Task: Look for space in San Jose del Monte, Philippines from 6th September, 2023 to 10th September, 2023 for 1 adult in price range Rs.10000 to Rs.15000. Place can be private room with 1 bedroom having 1 bed and 1 bathroom. Property type can be house, flat, guest house, hotel. Booking option can be shelf check-in. Required host language is English.
Action: Mouse moved to (449, 93)
Screenshot: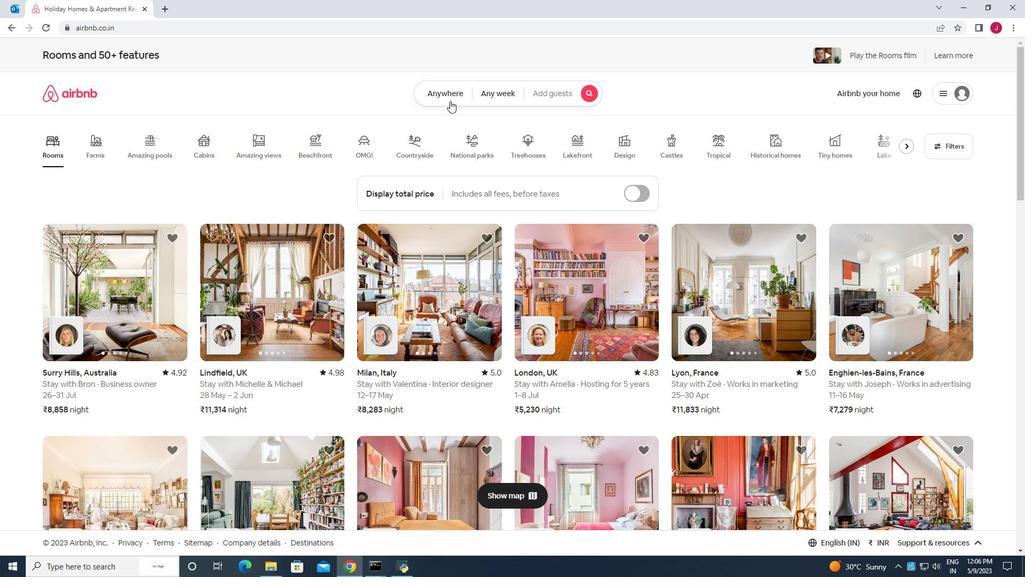 
Action: Mouse pressed left at (449, 93)
Screenshot: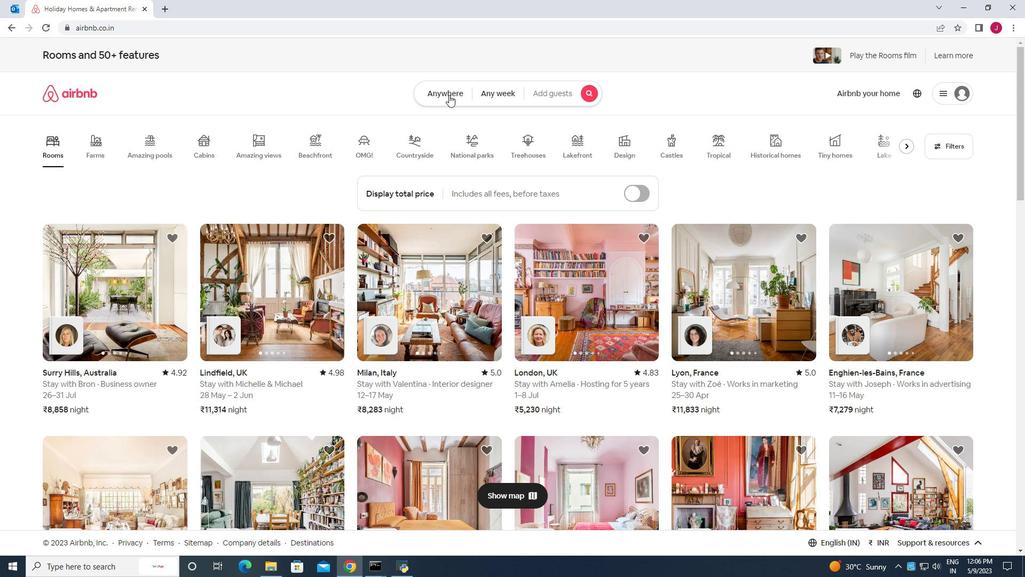 
Action: Mouse moved to (347, 139)
Screenshot: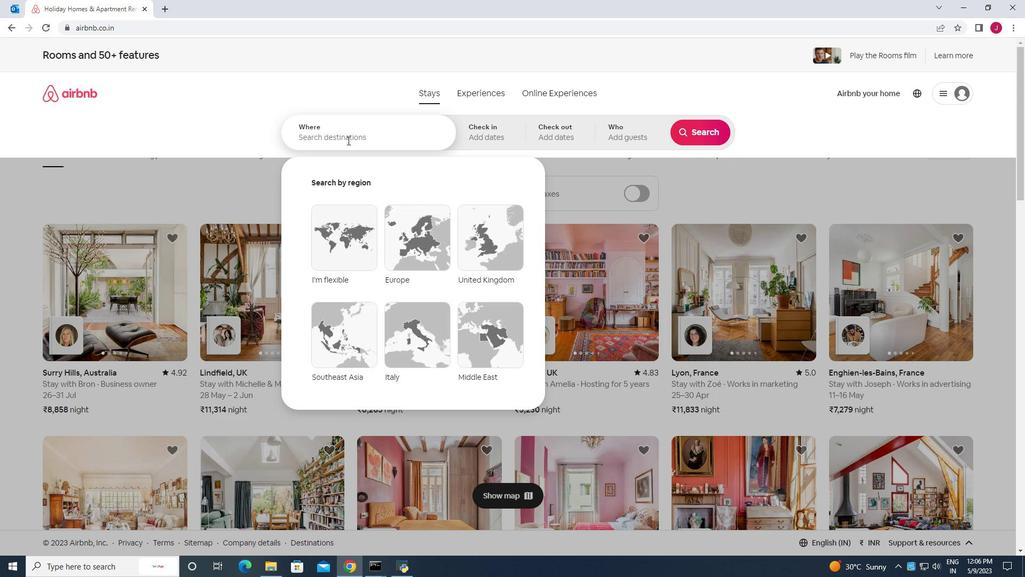 
Action: Mouse pressed left at (347, 139)
Screenshot: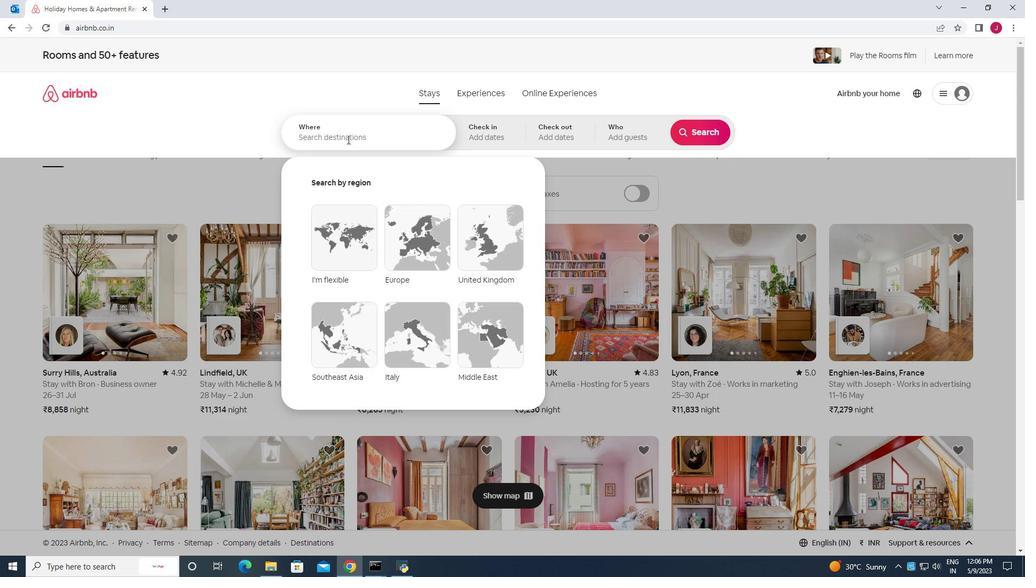 
Action: Key pressed <Key.caps_lock>S<Key.caps_lock>an<Key.space>jose<Key.space>del<Key.space>monte<Key.space>philippines<Key.enter>
Screenshot: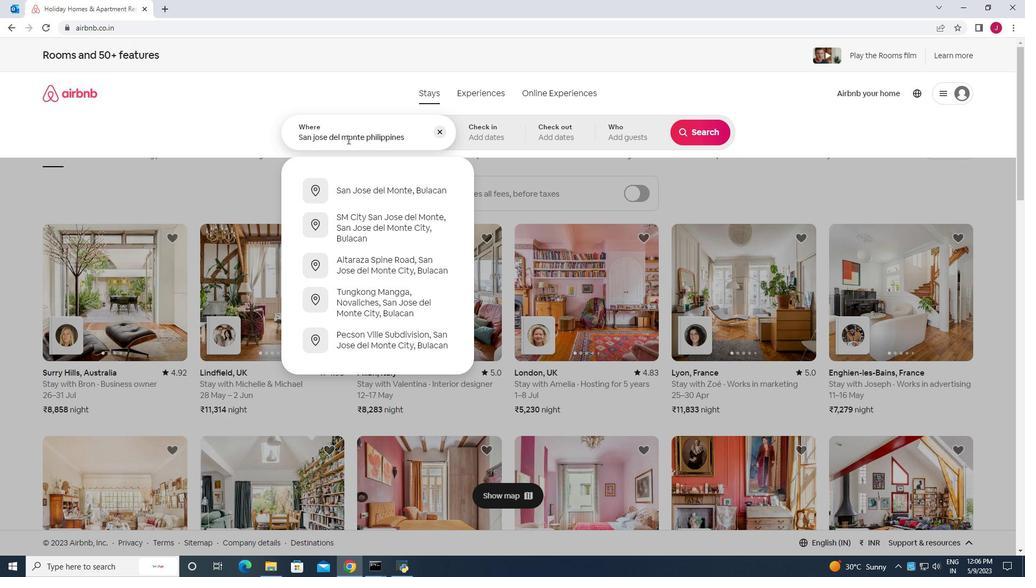 
Action: Mouse moved to (697, 216)
Screenshot: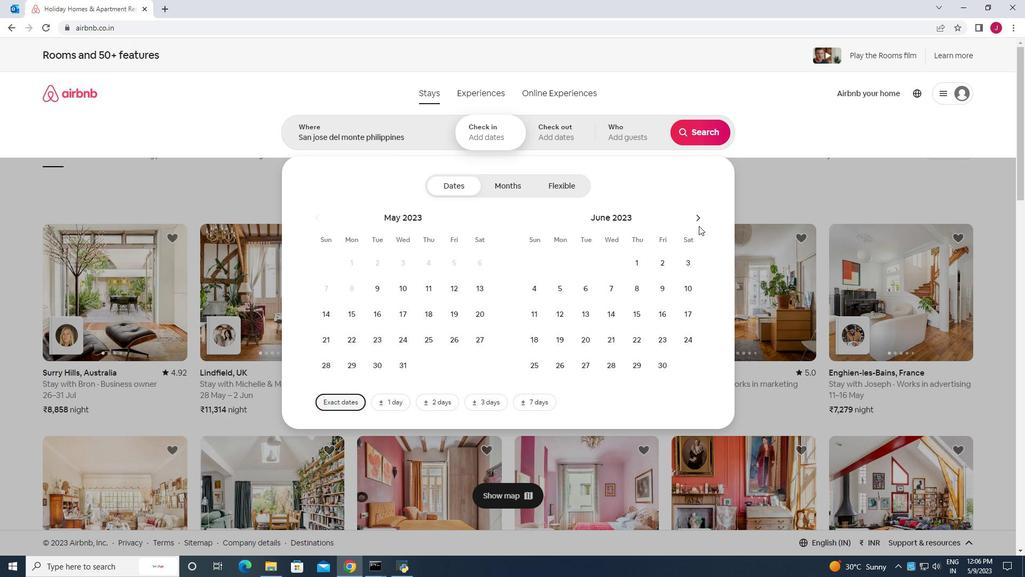 
Action: Mouse pressed left at (697, 216)
Screenshot: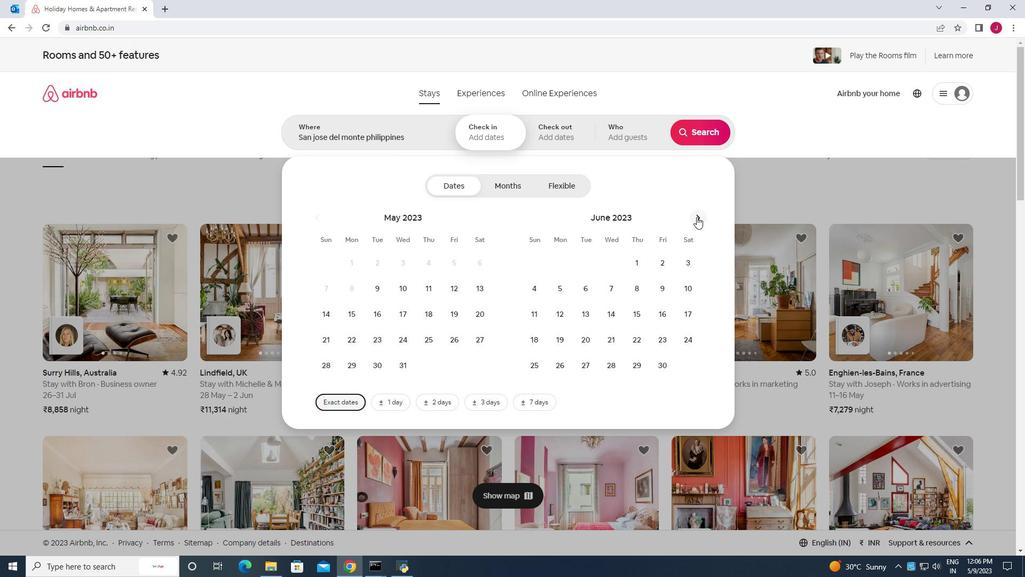 
Action: Mouse pressed left at (697, 216)
Screenshot: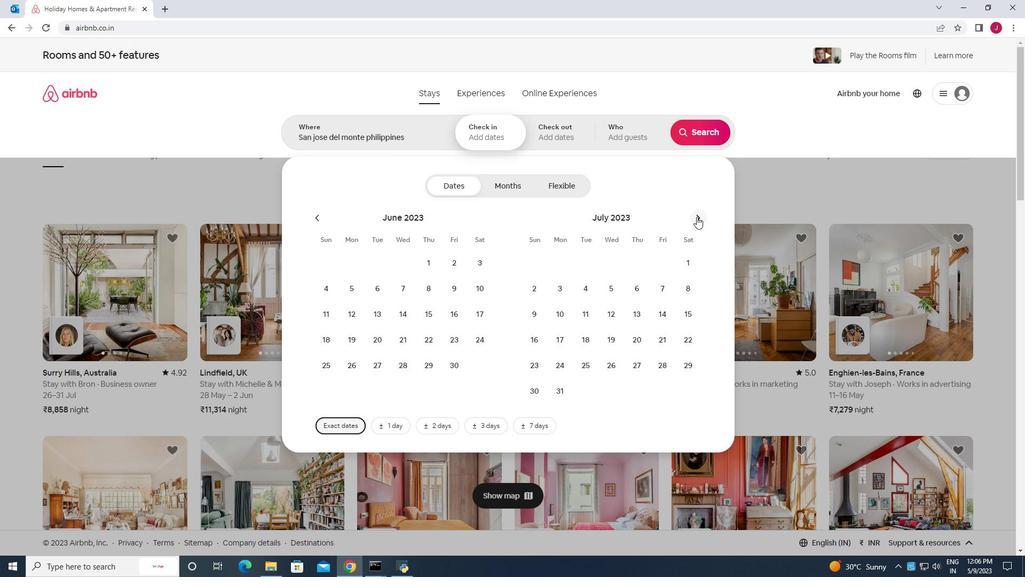 
Action: Mouse pressed left at (697, 216)
Screenshot: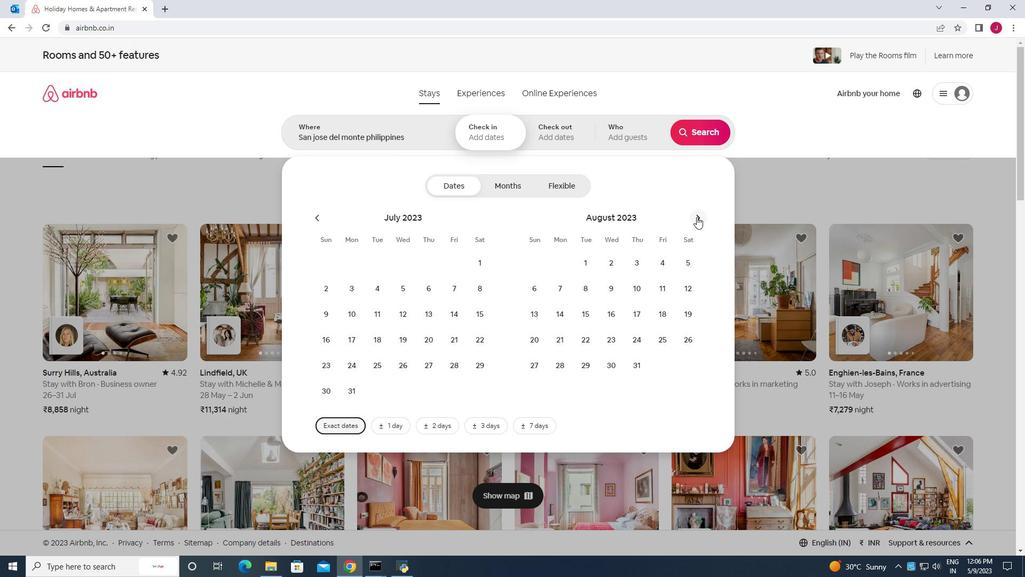 
Action: Mouse moved to (613, 292)
Screenshot: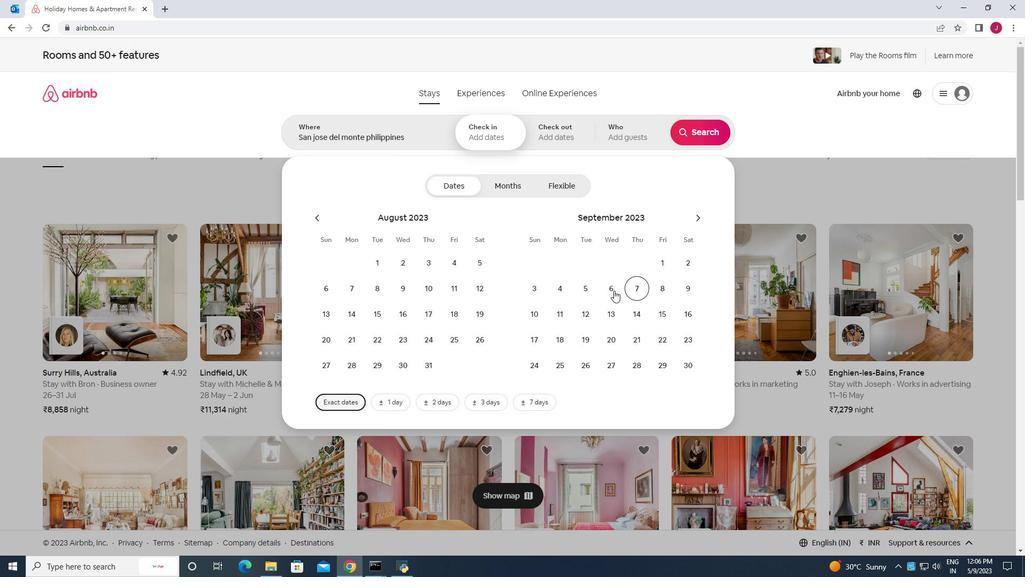 
Action: Mouse pressed left at (613, 292)
Screenshot: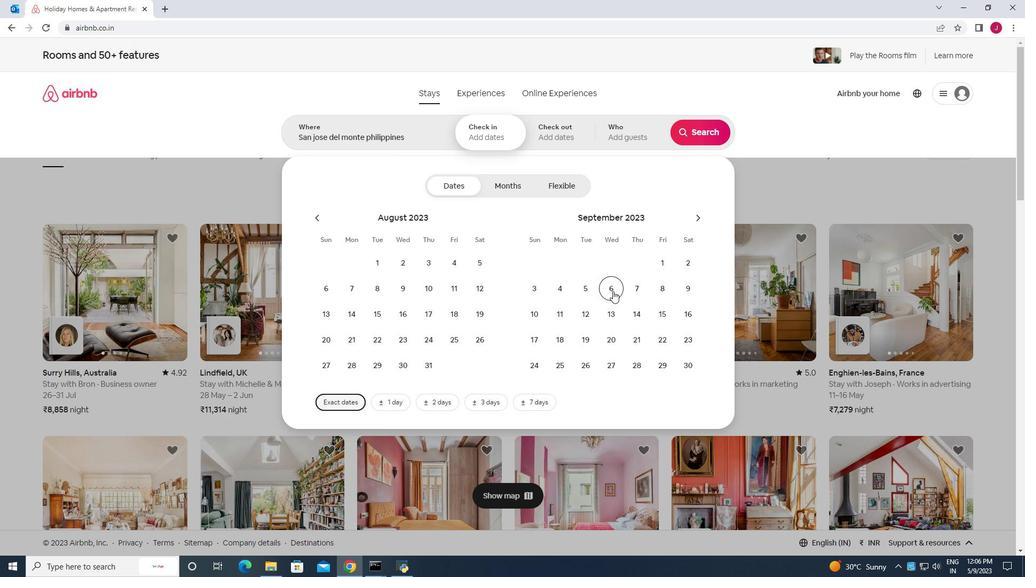 
Action: Mouse moved to (536, 319)
Screenshot: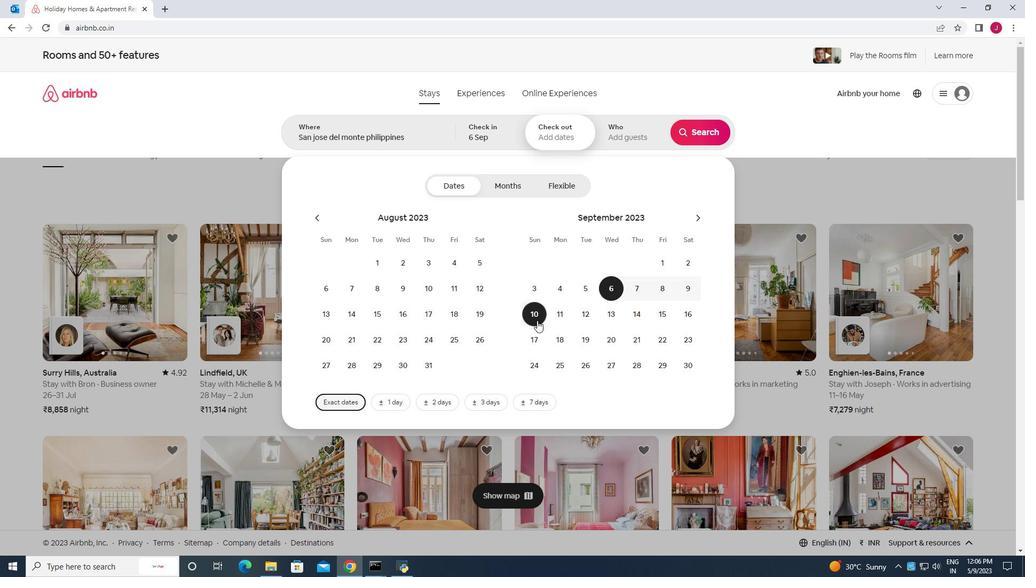 
Action: Mouse pressed left at (536, 319)
Screenshot: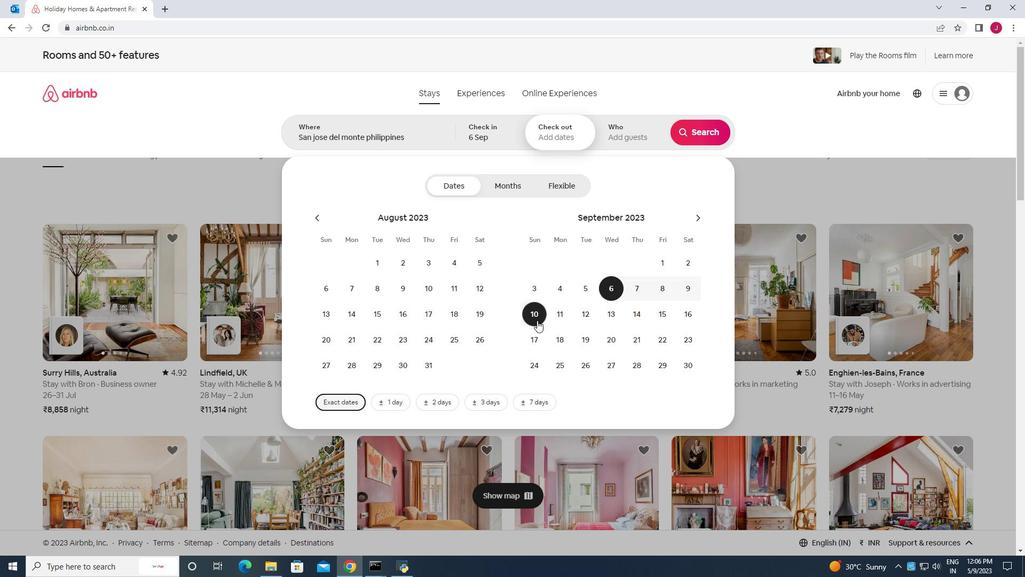 
Action: Mouse moved to (627, 136)
Screenshot: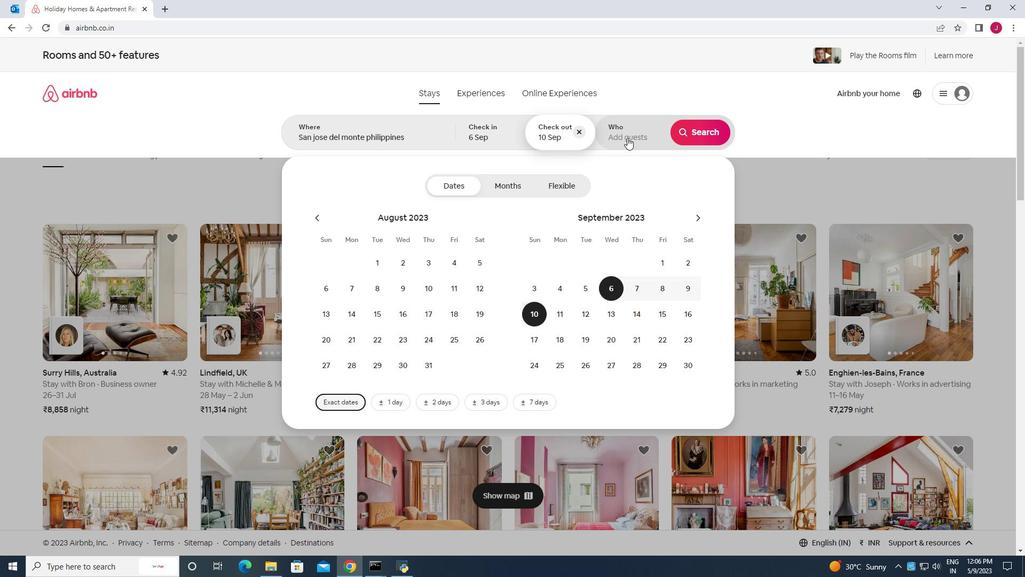 
Action: Mouse pressed left at (627, 136)
Screenshot: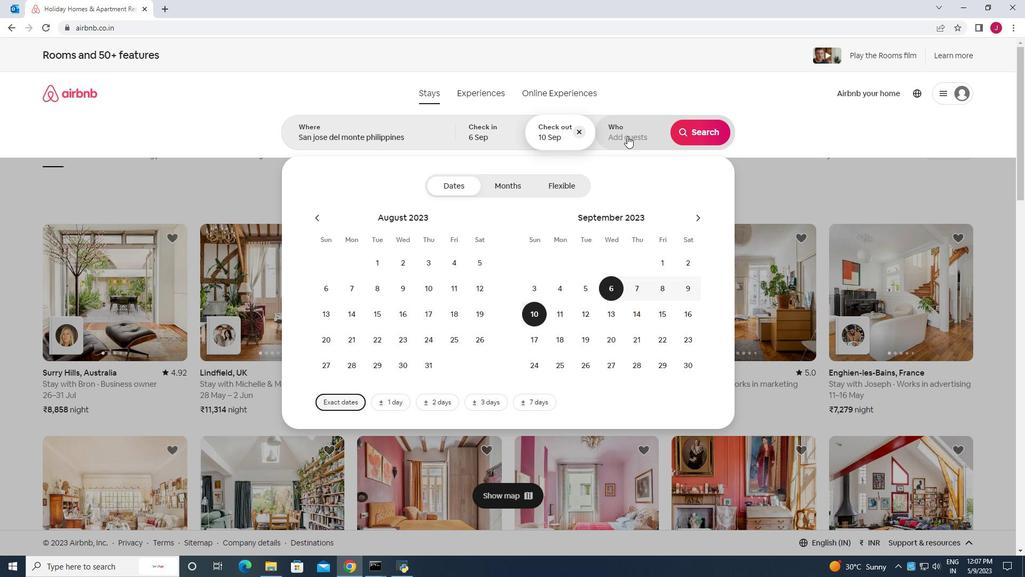 
Action: Mouse moved to (701, 188)
Screenshot: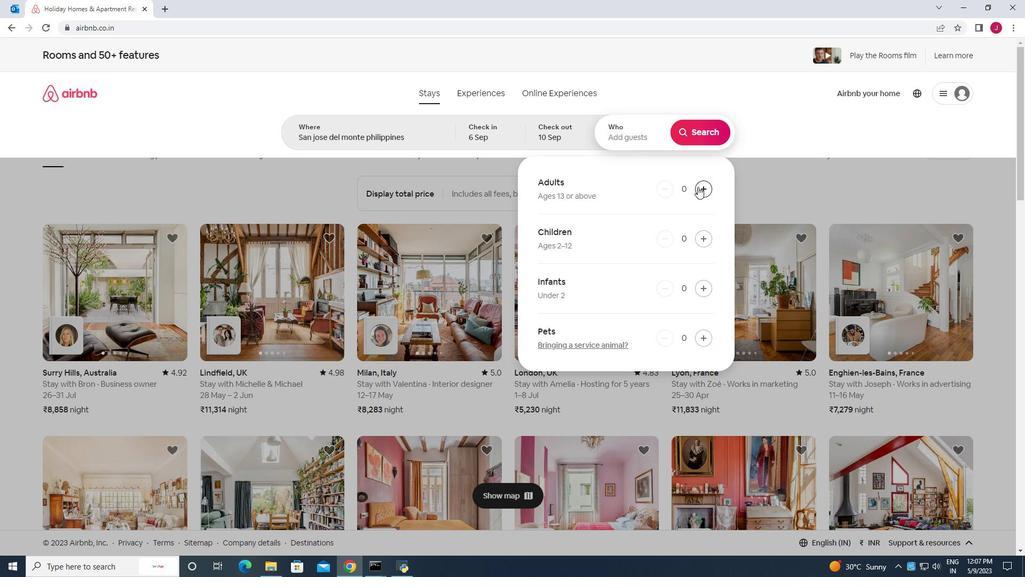 
Action: Mouse pressed left at (701, 188)
Screenshot: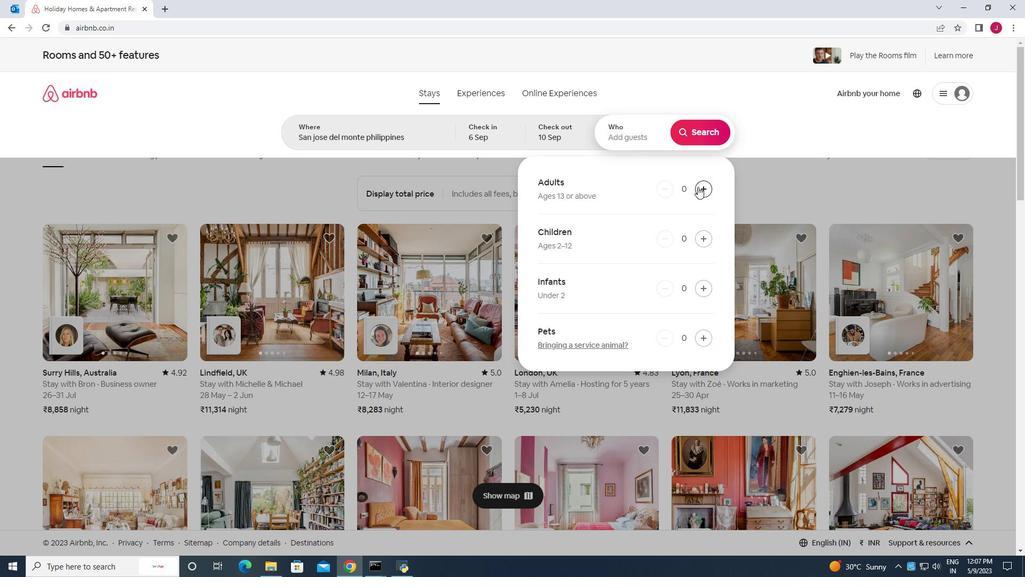 
Action: Mouse moved to (699, 134)
Screenshot: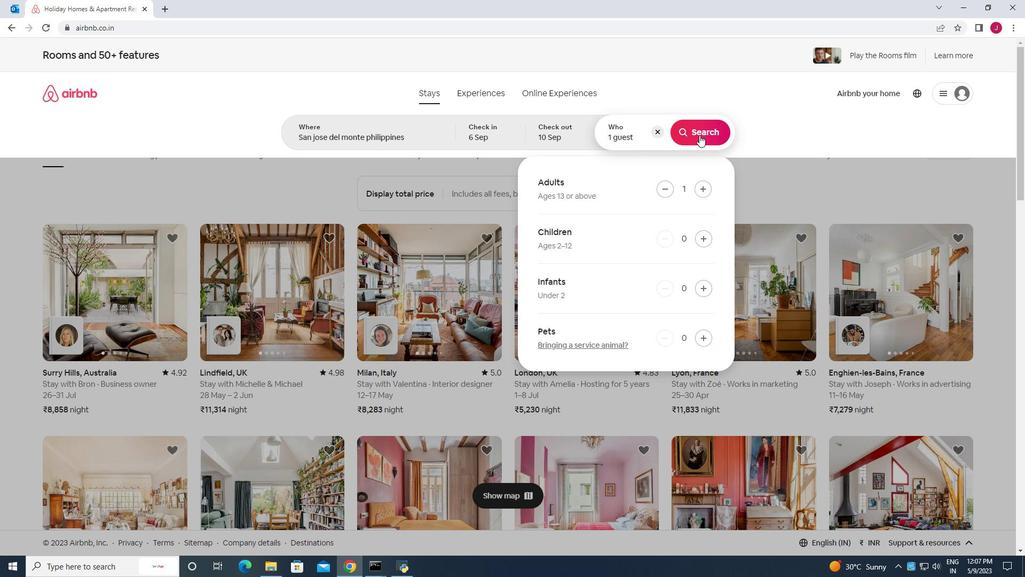 
Action: Mouse pressed left at (699, 134)
Screenshot: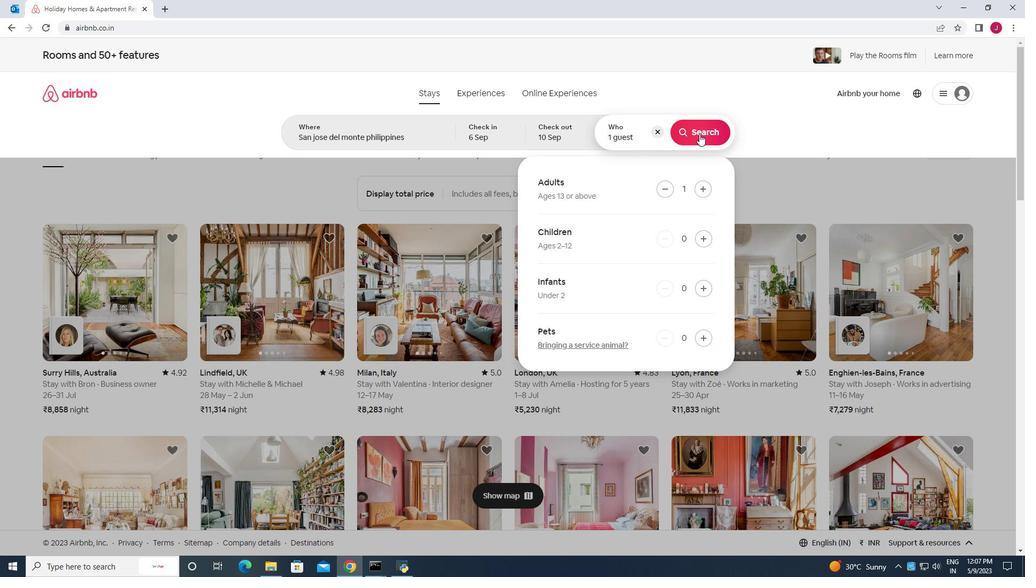 
Action: Mouse moved to (985, 101)
Screenshot: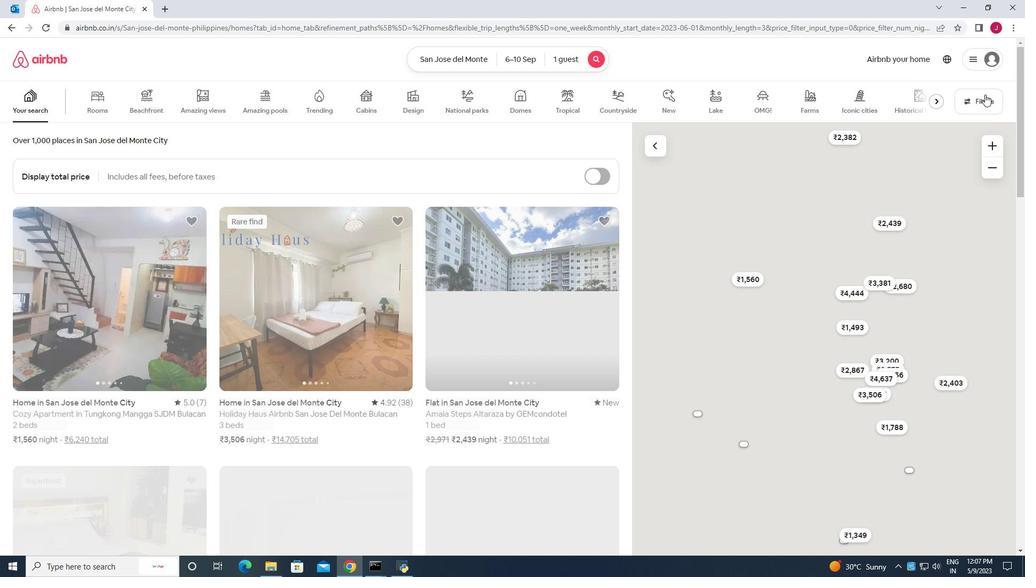 
Action: Mouse pressed left at (985, 101)
Screenshot: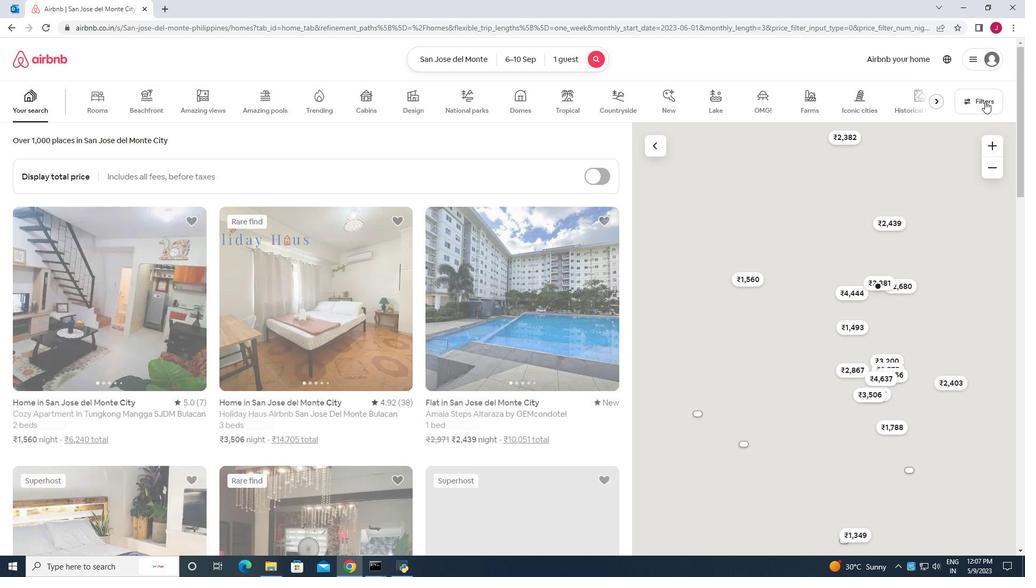 
Action: Mouse moved to (398, 362)
Screenshot: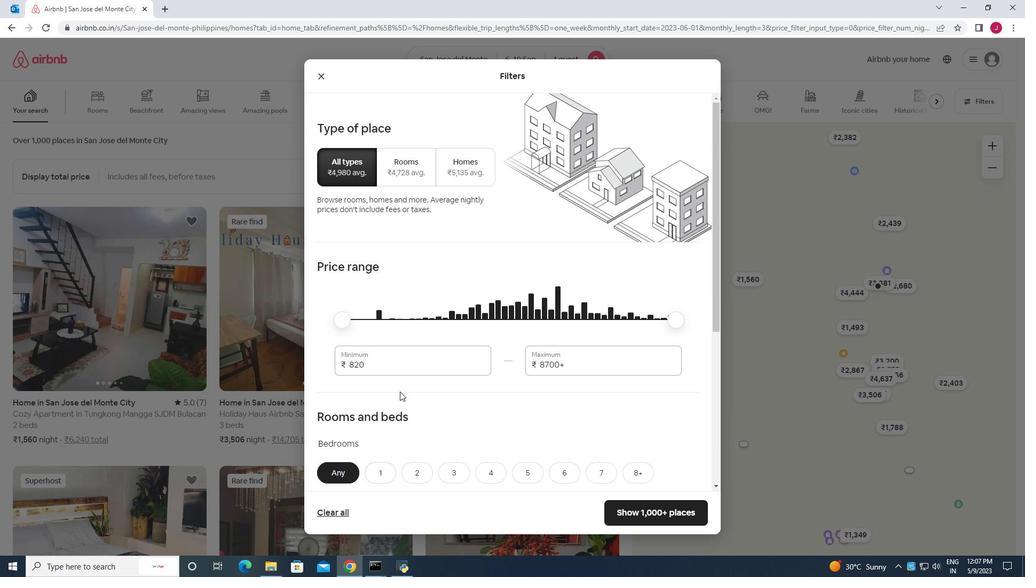 
Action: Mouse pressed left at (398, 362)
Screenshot: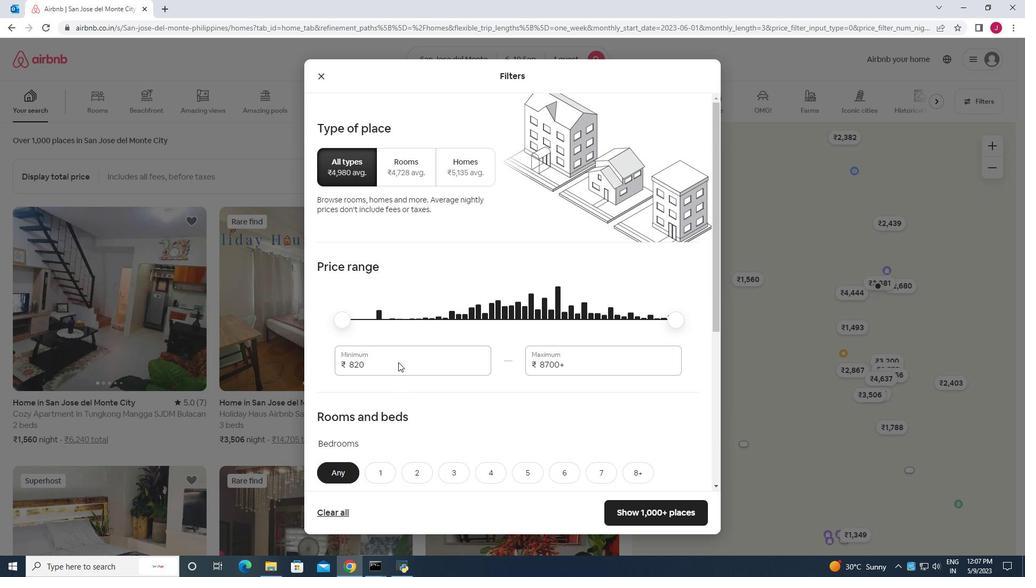 
Action: Key pressed <Key.backspace><Key.backspace><Key.backspace><Key.backspace><Key.backspace><Key.backspace><Key.backspace><Key.backspace><Key.backspace><Key.backspace><Key.backspace><Key.backspace>10000
Screenshot: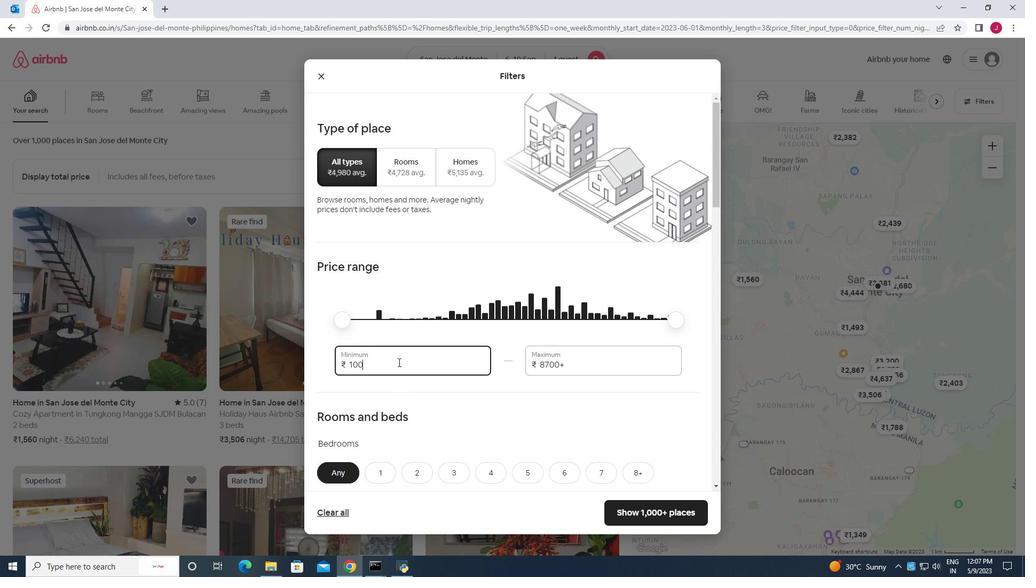 
Action: Mouse moved to (586, 363)
Screenshot: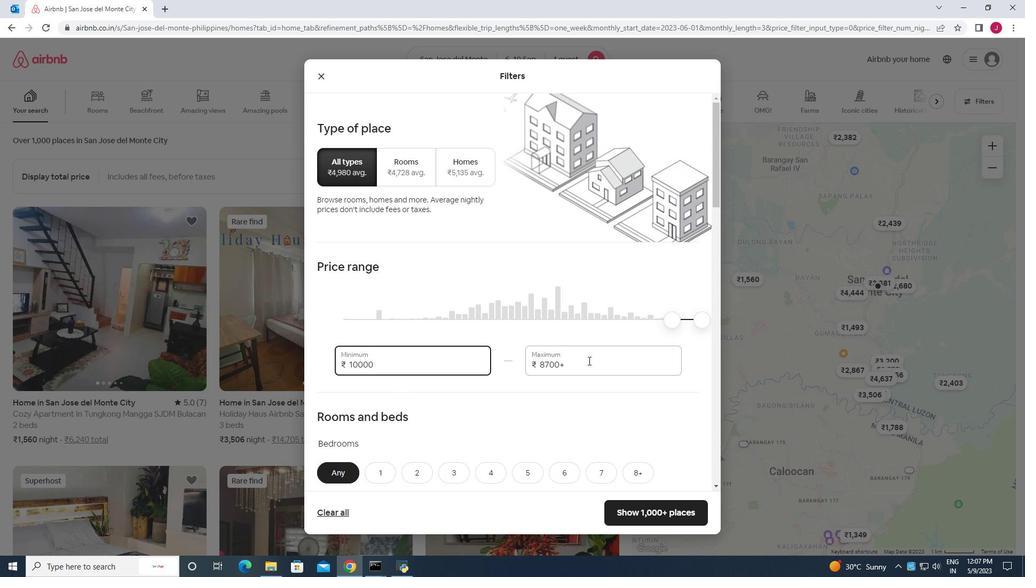 
Action: Mouse pressed left at (586, 363)
Screenshot: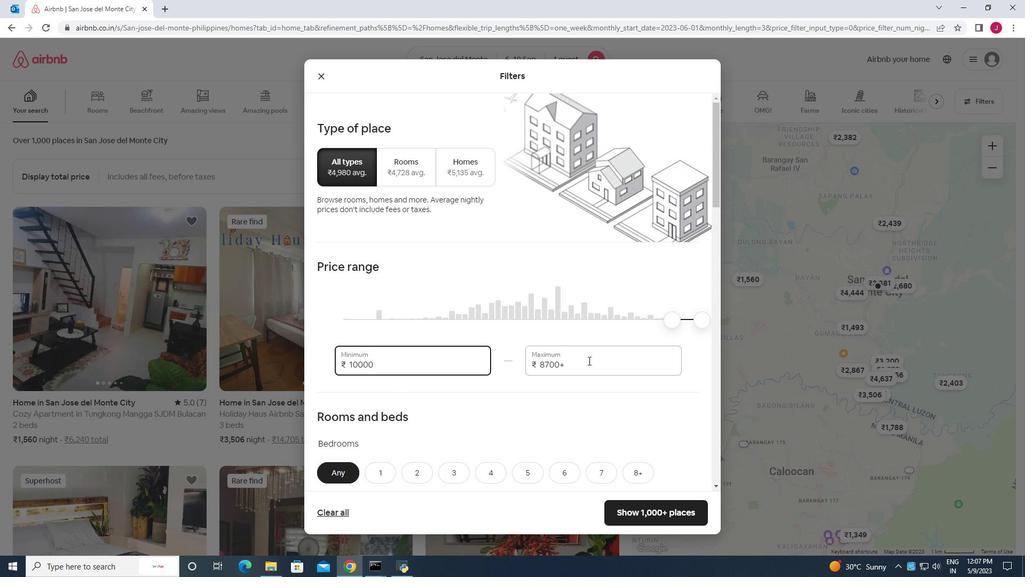 
Action: Mouse moved to (581, 363)
Screenshot: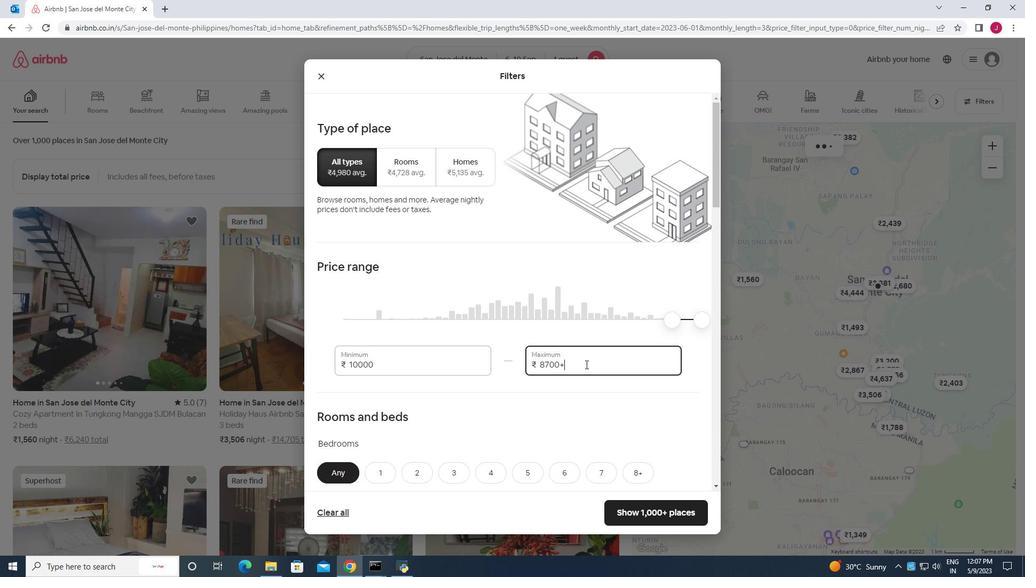 
Action: Key pressed <Key.backspace><Key.backspace><Key.backspace><Key.backspace><Key.backspace><Key.backspace><Key.backspace><Key.backspace><Key.backspace><Key.backspace><Key.backspace><Key.backspace><Key.backspace>15000
Screenshot: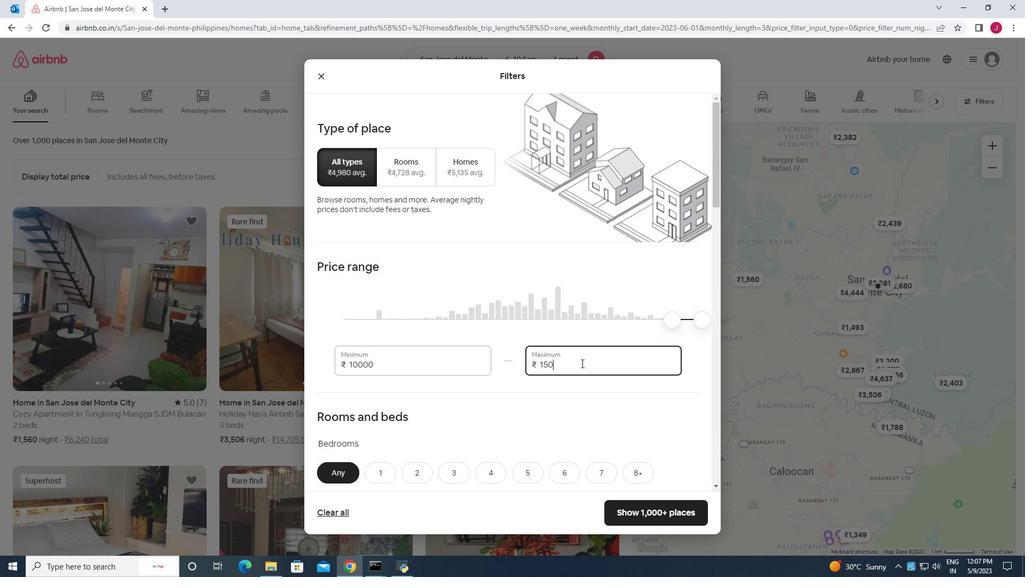 
Action: Mouse moved to (418, 406)
Screenshot: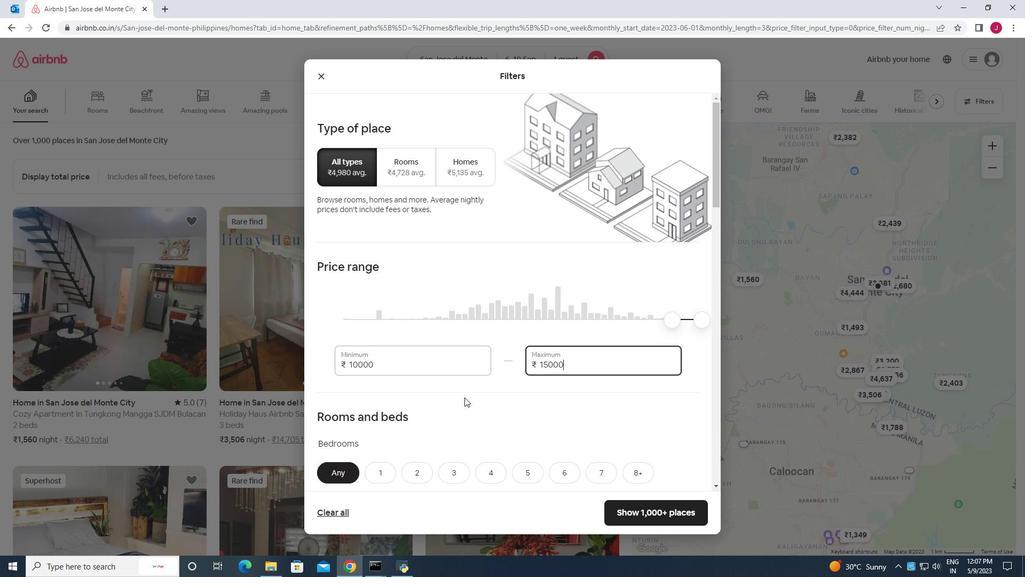 
Action: Mouse scrolled (418, 405) with delta (0, 0)
Screenshot: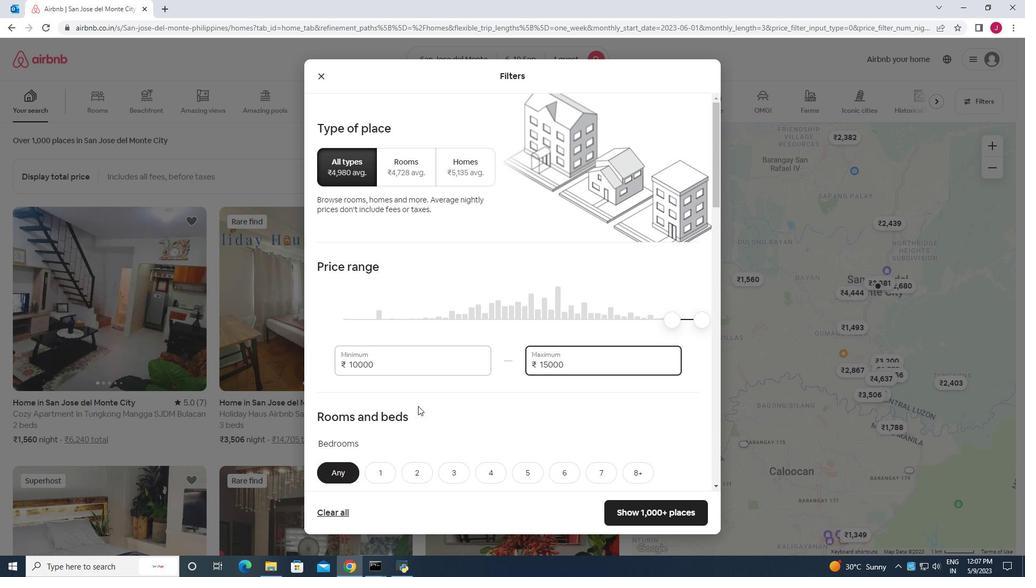 
Action: Mouse scrolled (418, 405) with delta (0, 0)
Screenshot: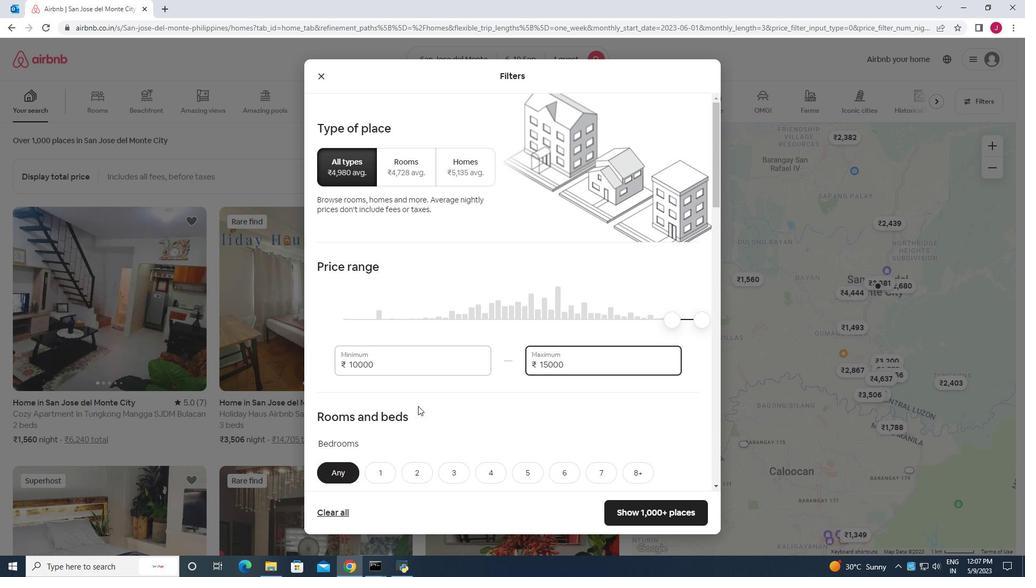 
Action: Mouse moved to (410, 407)
Screenshot: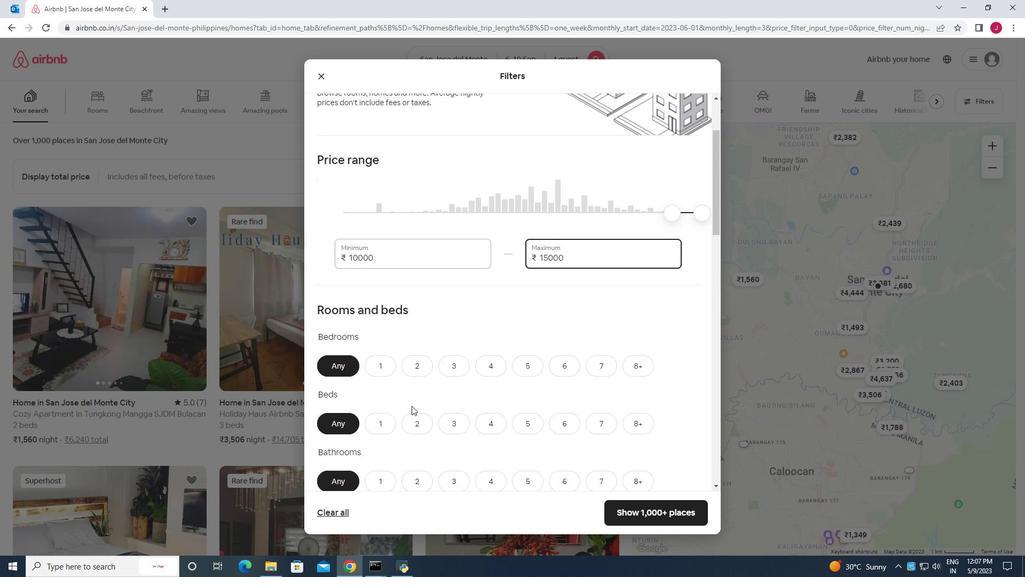 
Action: Mouse scrolled (410, 406) with delta (0, 0)
Screenshot: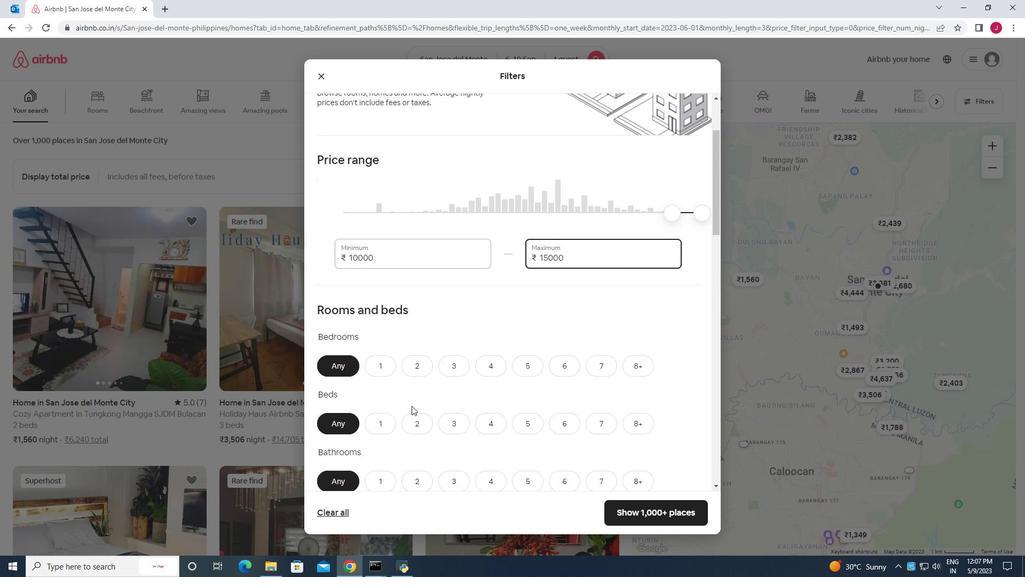 
Action: Mouse moved to (410, 407)
Screenshot: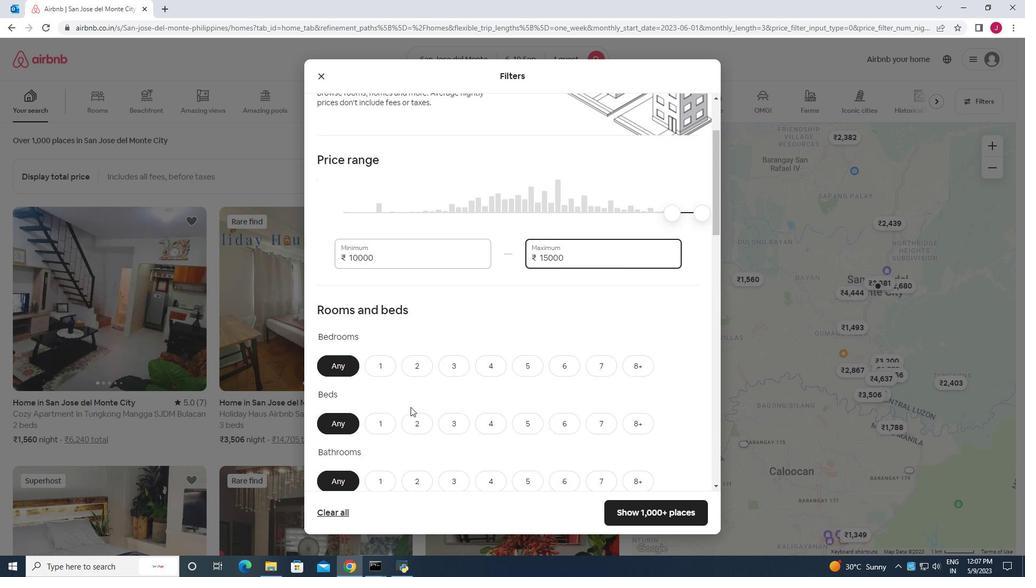 
Action: Mouse scrolled (410, 406) with delta (0, 0)
Screenshot: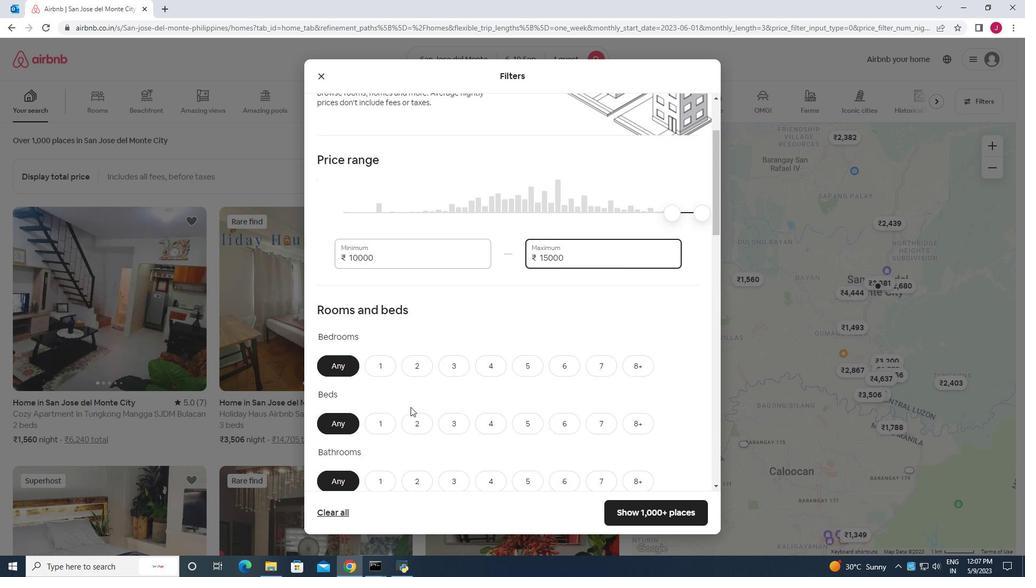 
Action: Mouse moved to (384, 255)
Screenshot: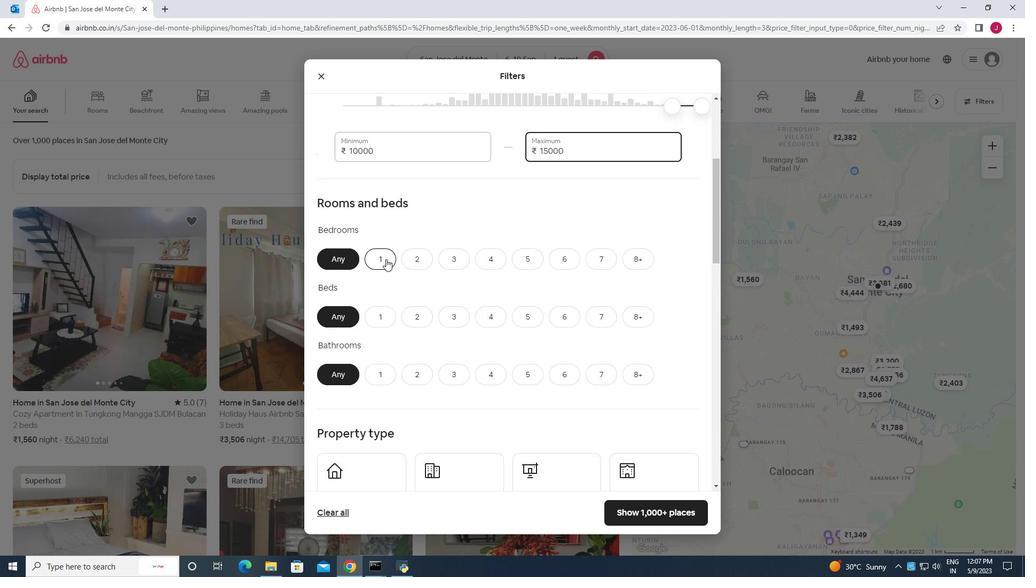 
Action: Mouse pressed left at (384, 255)
Screenshot: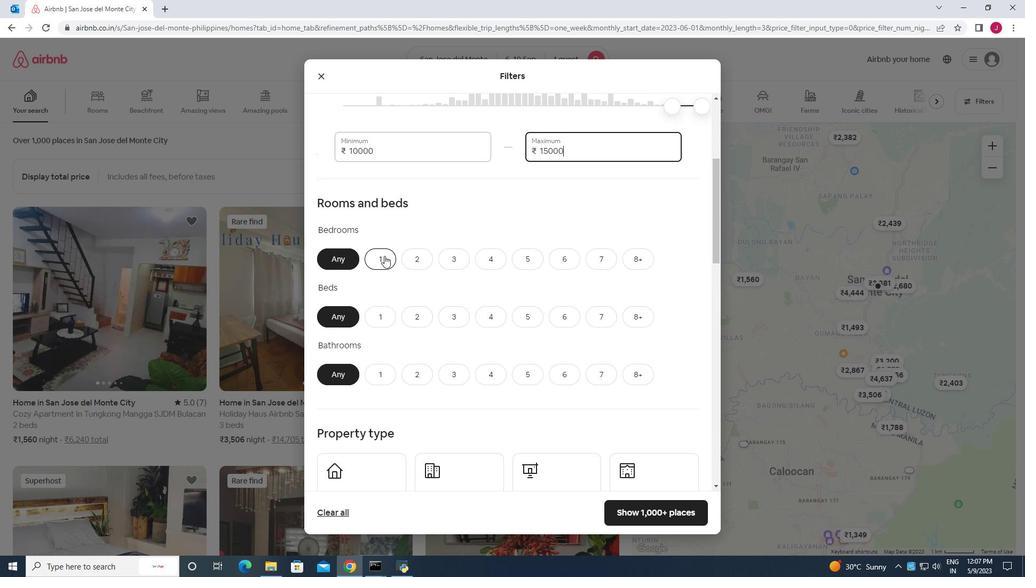 
Action: Mouse moved to (382, 319)
Screenshot: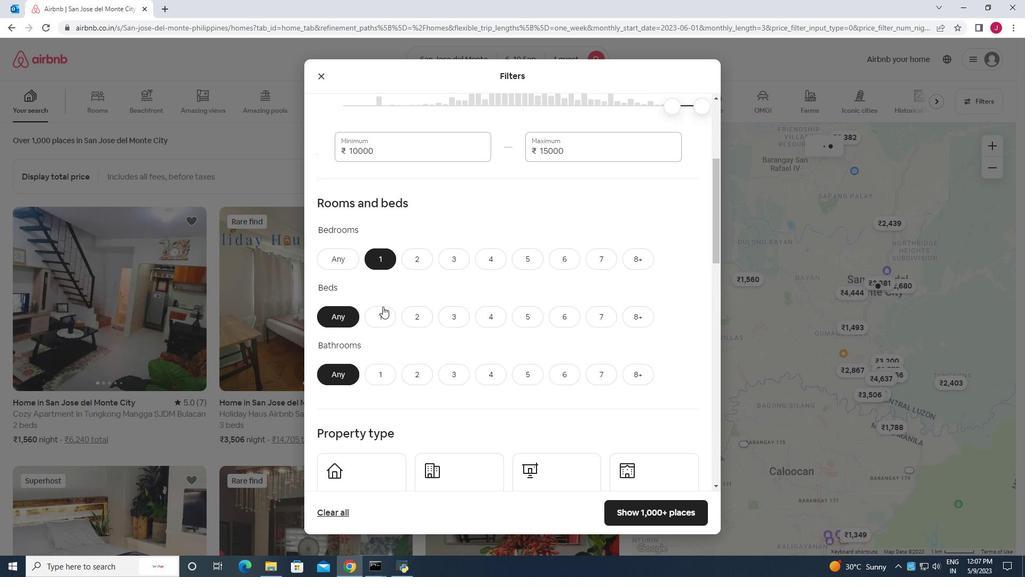 
Action: Mouse pressed left at (382, 319)
Screenshot: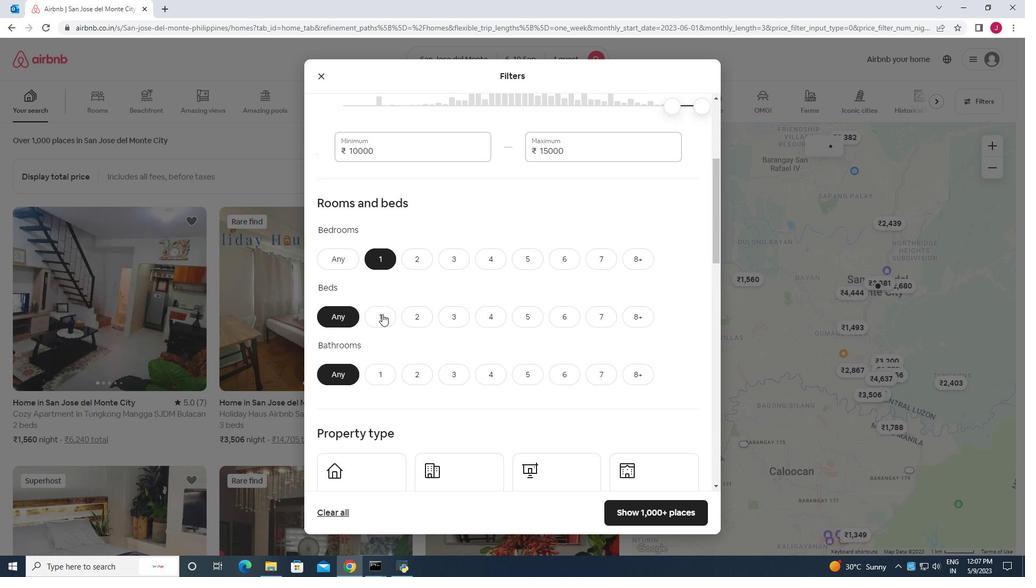 
Action: Mouse moved to (378, 373)
Screenshot: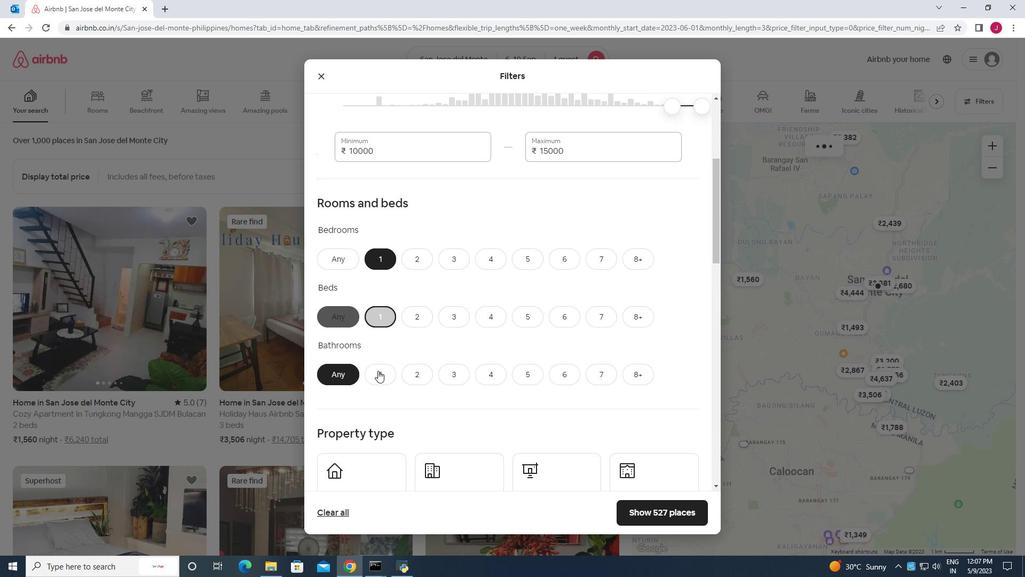 
Action: Mouse pressed left at (378, 373)
Screenshot: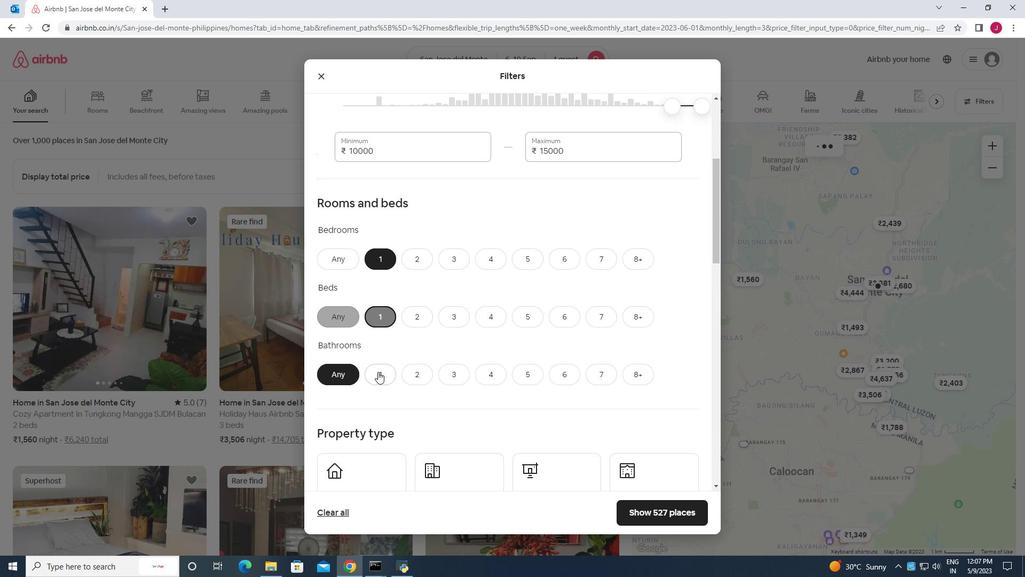 
Action: Mouse moved to (530, 342)
Screenshot: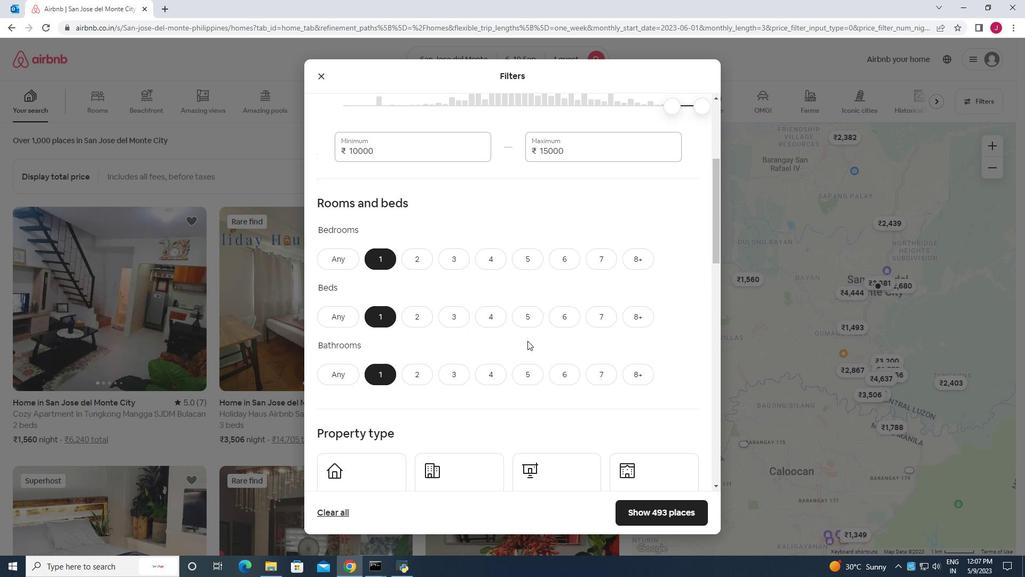 
Action: Mouse scrolled (530, 341) with delta (0, 0)
Screenshot: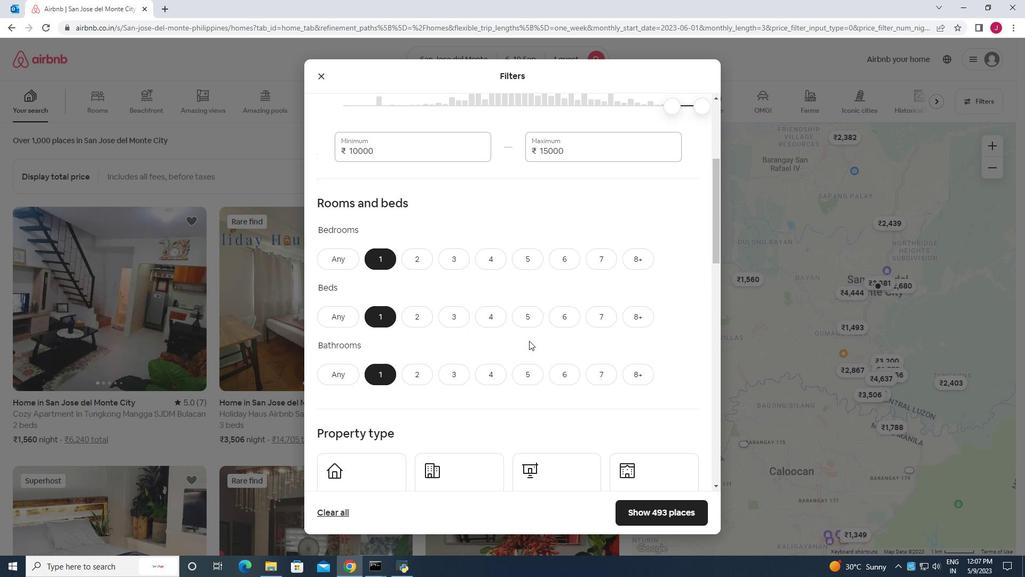 
Action: Mouse scrolled (530, 341) with delta (0, 0)
Screenshot: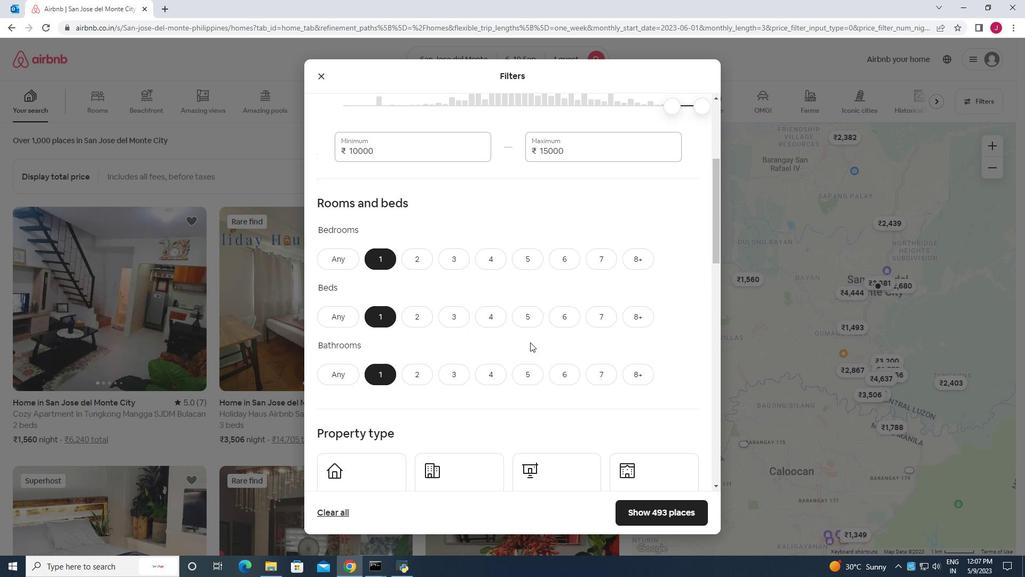 
Action: Mouse moved to (530, 342)
Screenshot: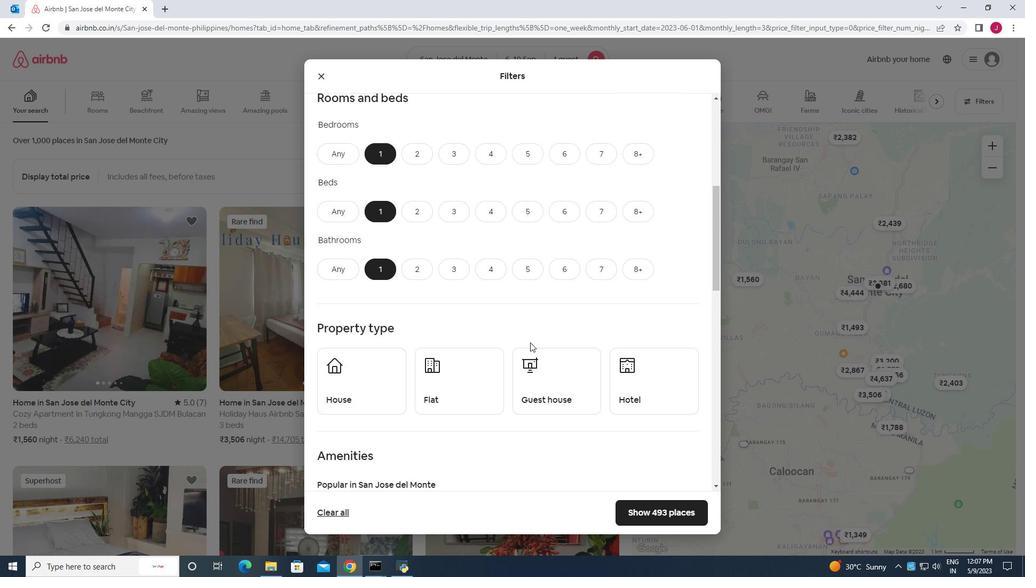 
Action: Mouse scrolled (530, 341) with delta (0, 0)
Screenshot: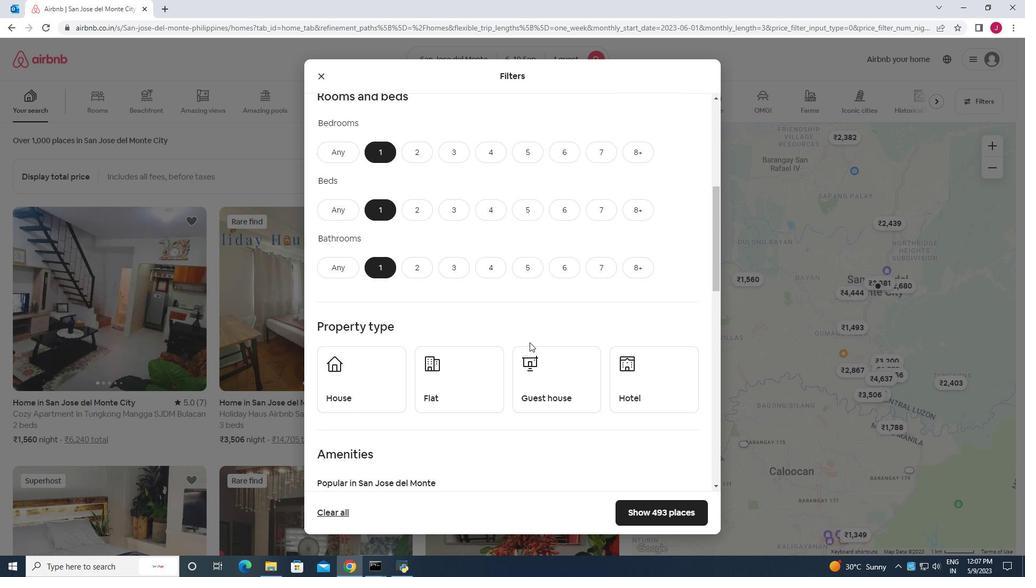 
Action: Mouse scrolled (530, 341) with delta (0, 0)
Screenshot: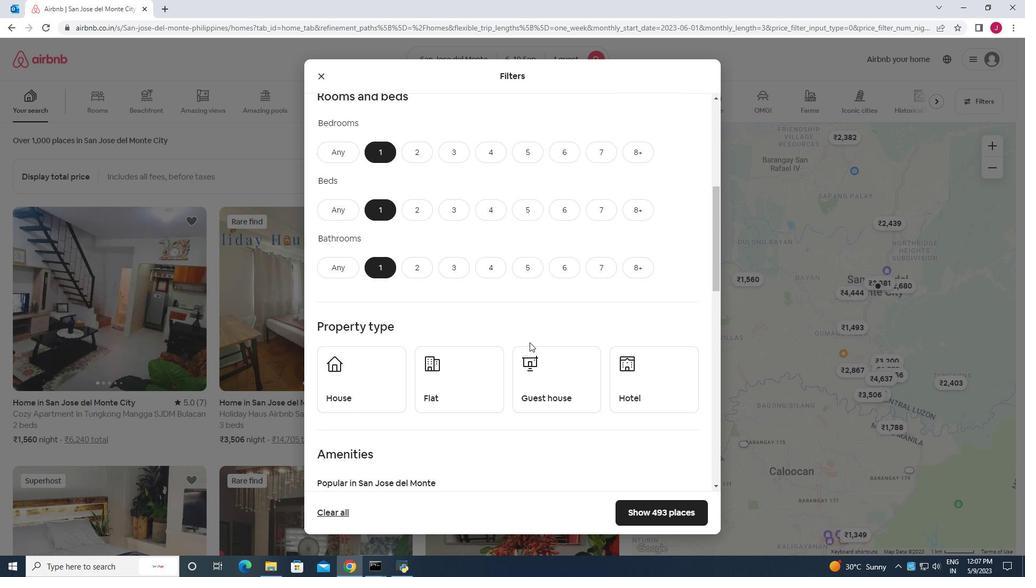 
Action: Mouse moved to (355, 278)
Screenshot: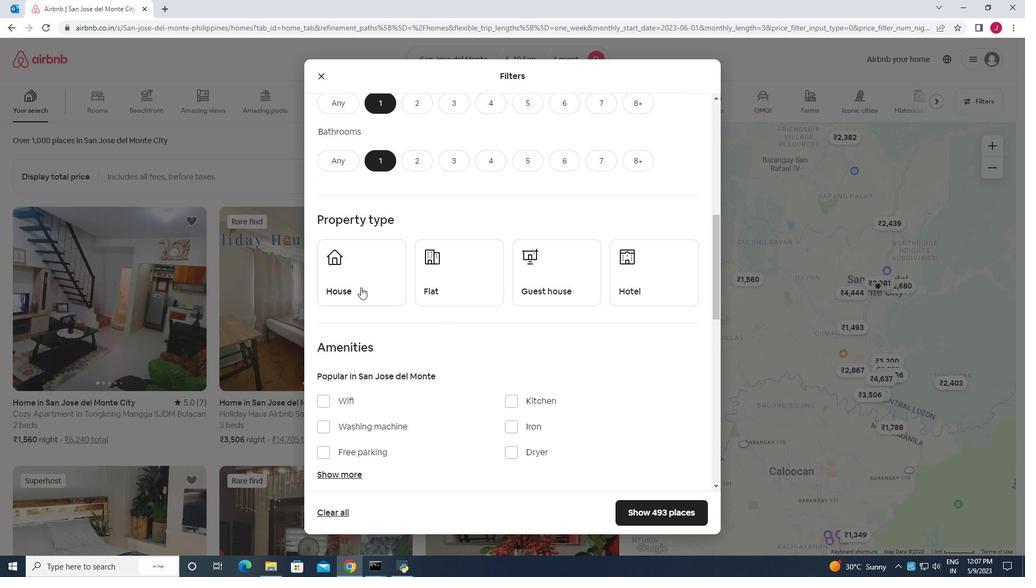 
Action: Mouse pressed left at (355, 278)
Screenshot: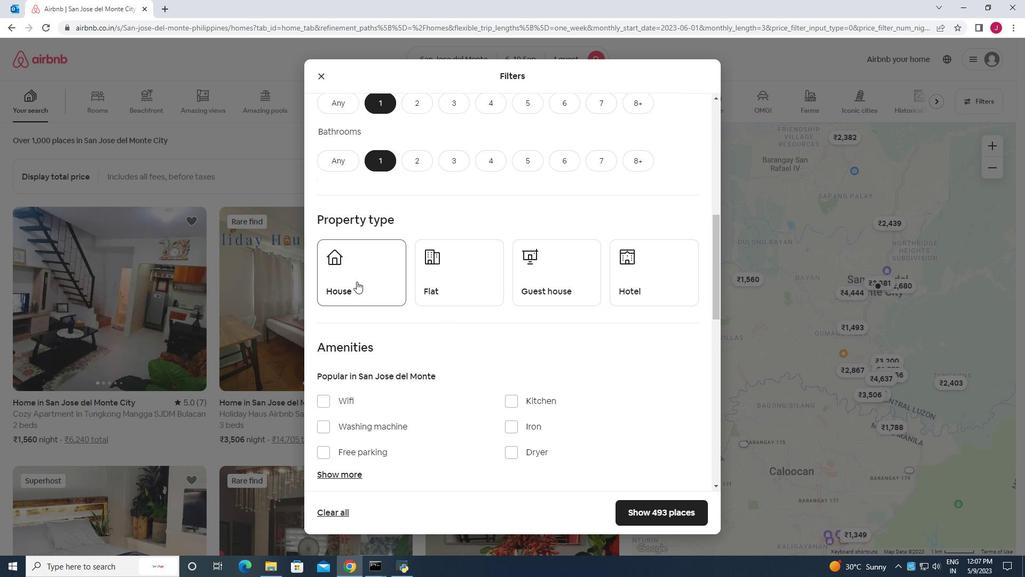 
Action: Mouse moved to (450, 290)
Screenshot: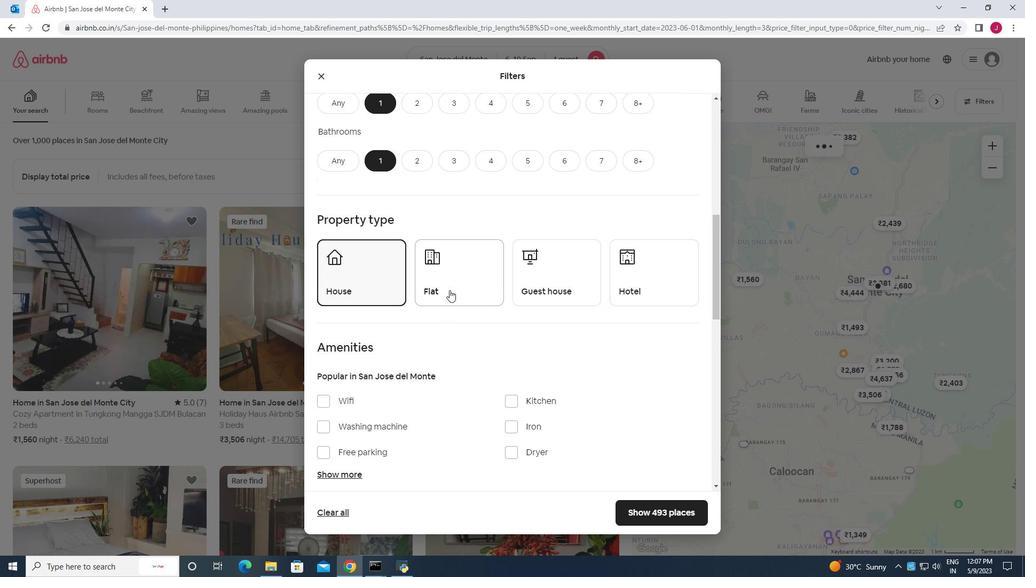 
Action: Mouse pressed left at (450, 290)
Screenshot: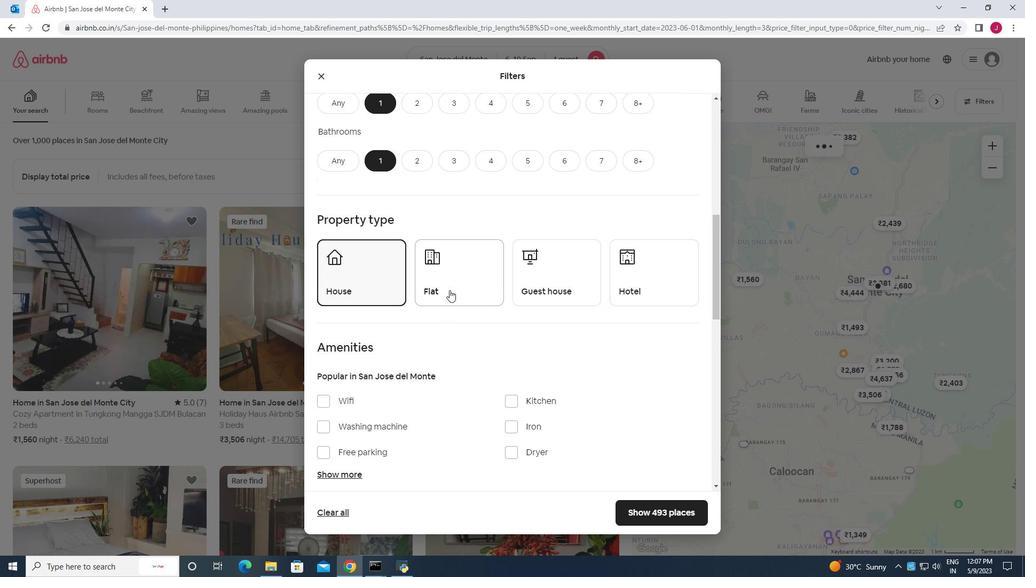 
Action: Mouse moved to (543, 280)
Screenshot: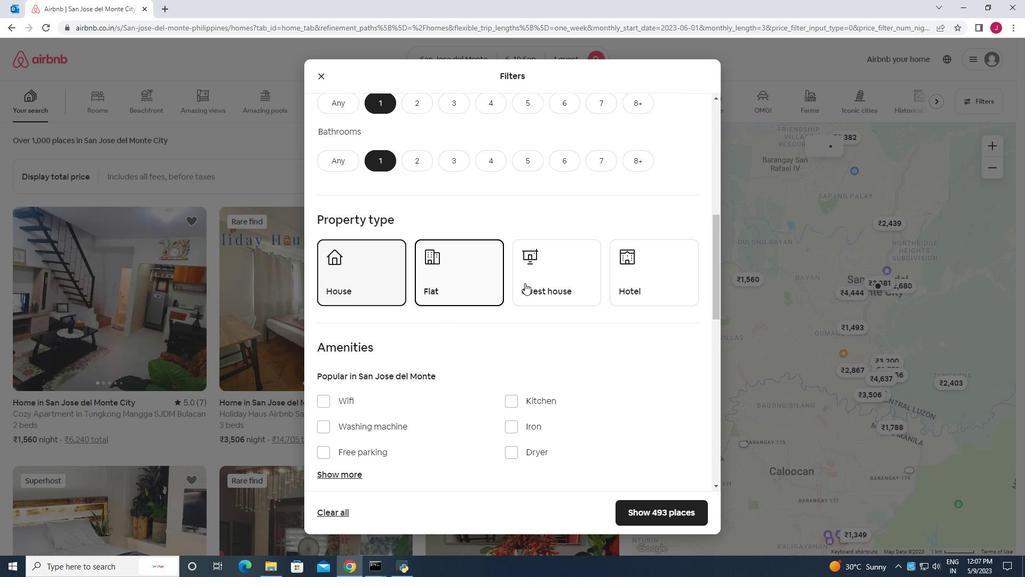 
Action: Mouse pressed left at (543, 280)
Screenshot: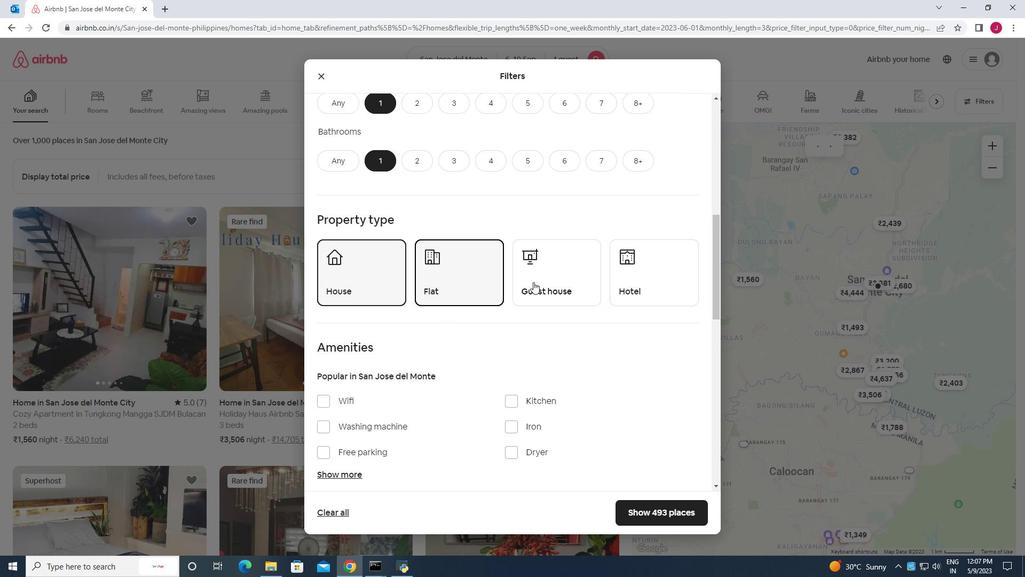 
Action: Mouse moved to (626, 280)
Screenshot: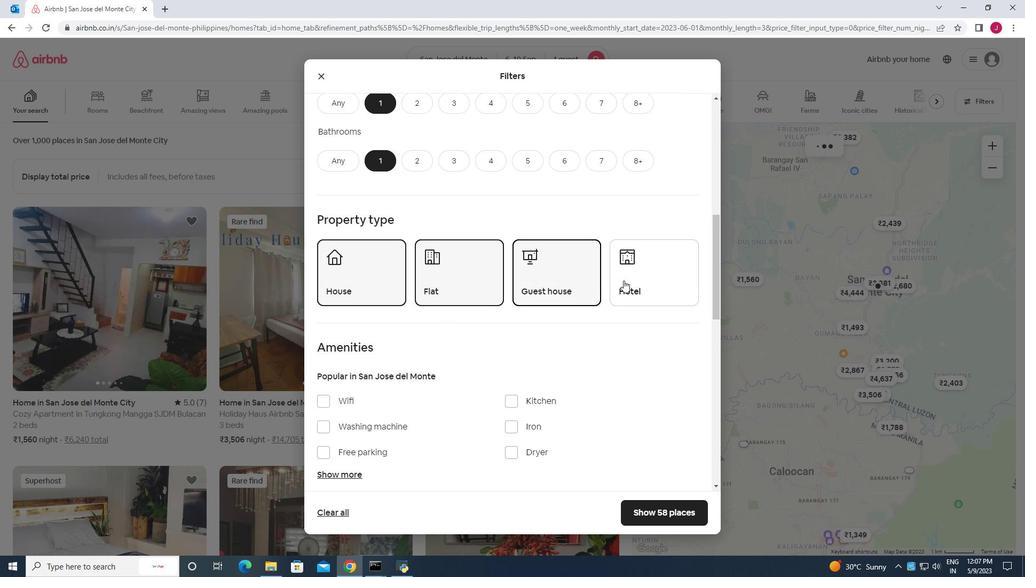 
Action: Mouse pressed left at (626, 280)
Screenshot: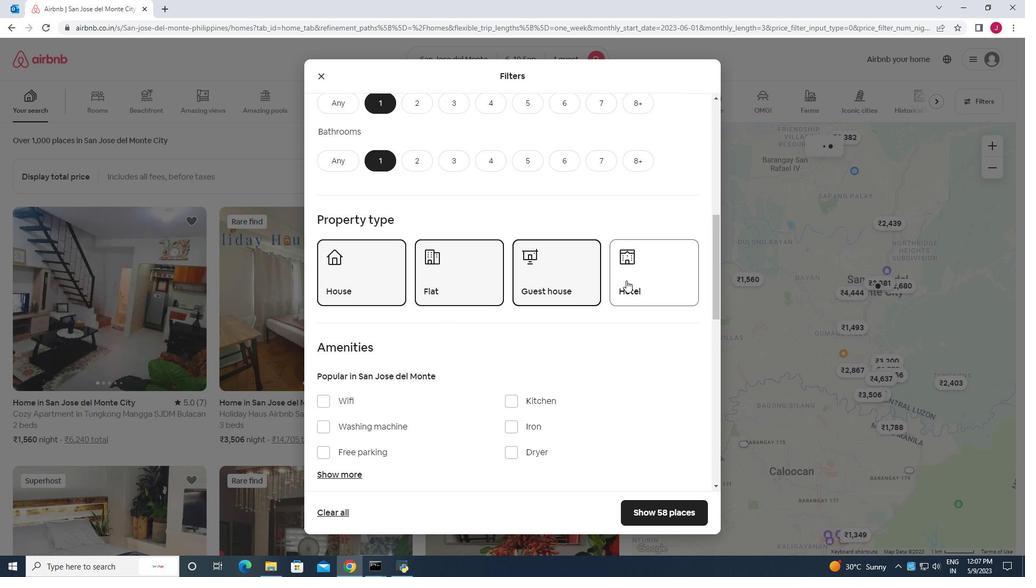 
Action: Mouse moved to (527, 307)
Screenshot: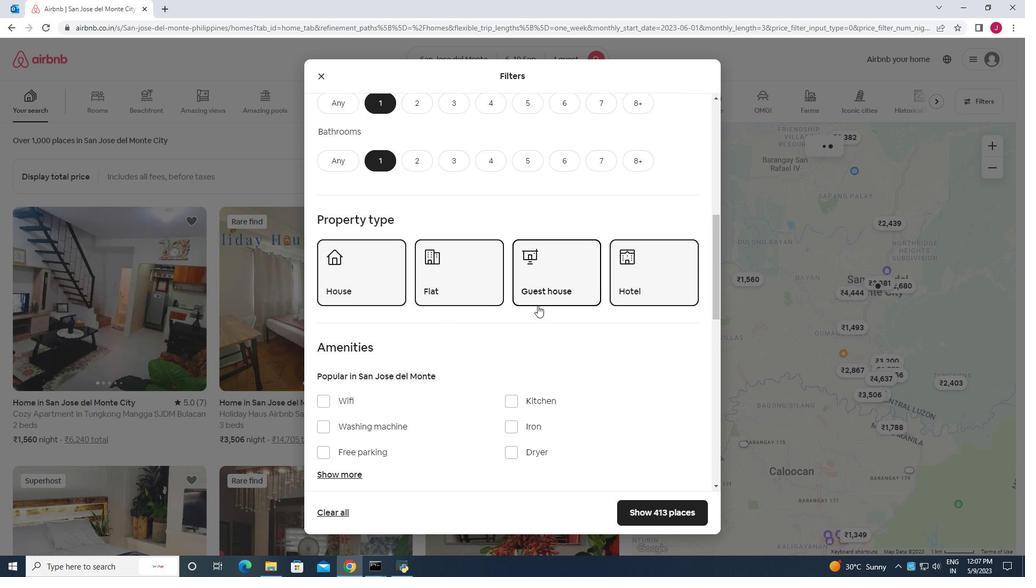 
Action: Mouse scrolled (527, 306) with delta (0, 0)
Screenshot: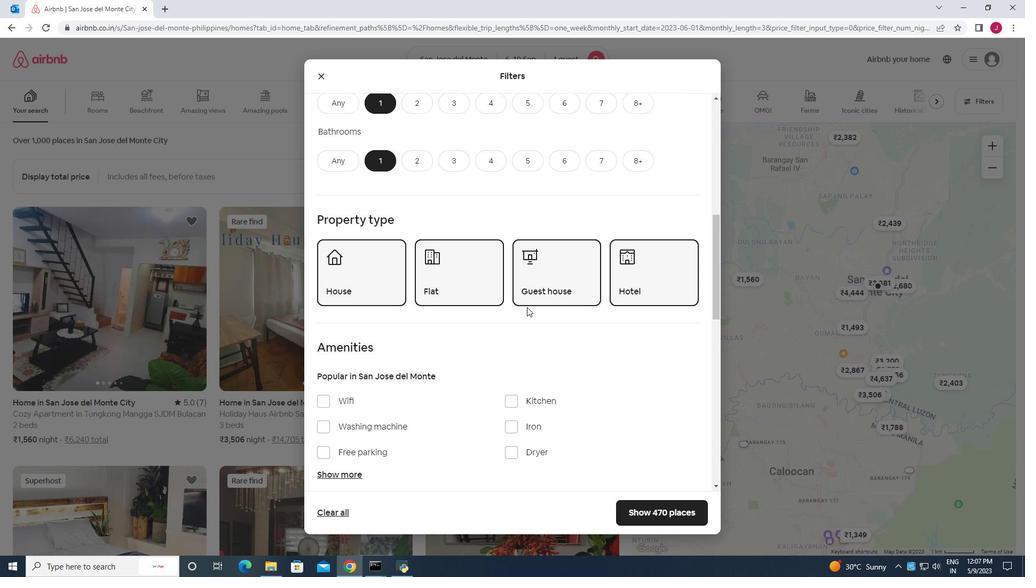 
Action: Mouse scrolled (527, 306) with delta (0, 0)
Screenshot: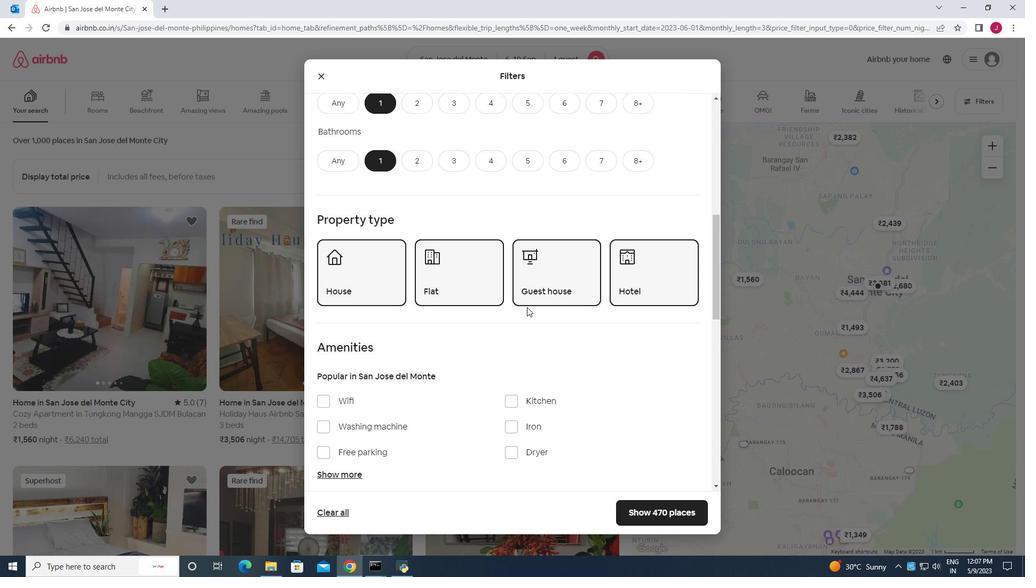 
Action: Mouse scrolled (527, 306) with delta (0, 0)
Screenshot: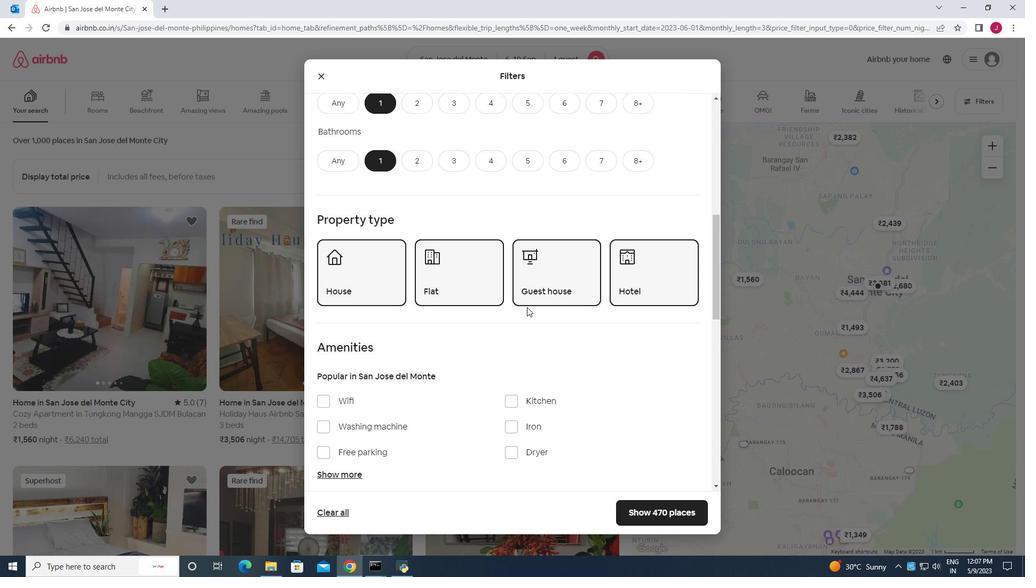 
Action: Mouse moved to (675, 437)
Screenshot: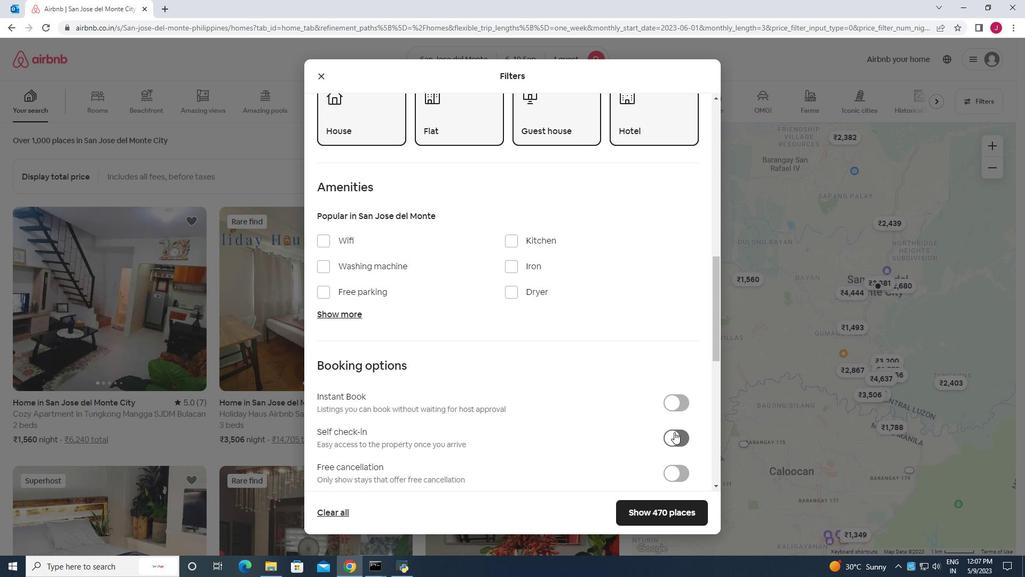 
Action: Mouse pressed left at (675, 437)
Screenshot: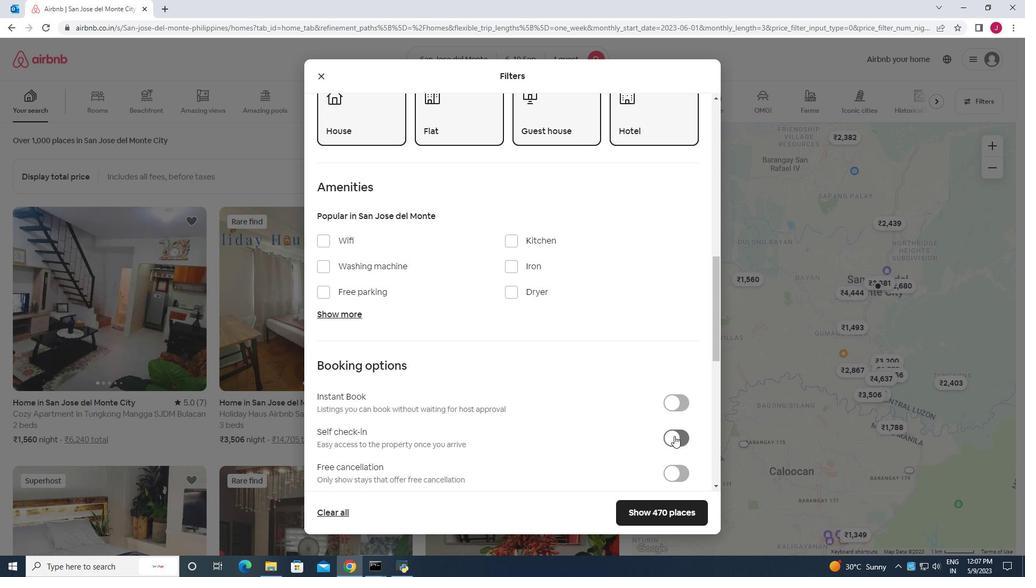 
Action: Mouse moved to (493, 361)
Screenshot: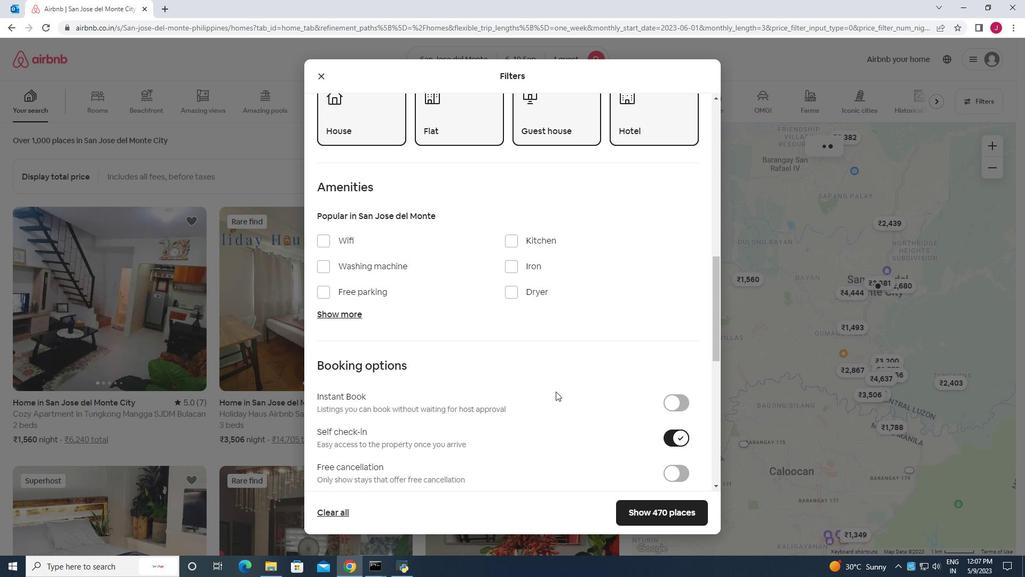 
Action: Mouse scrolled (493, 360) with delta (0, 0)
Screenshot: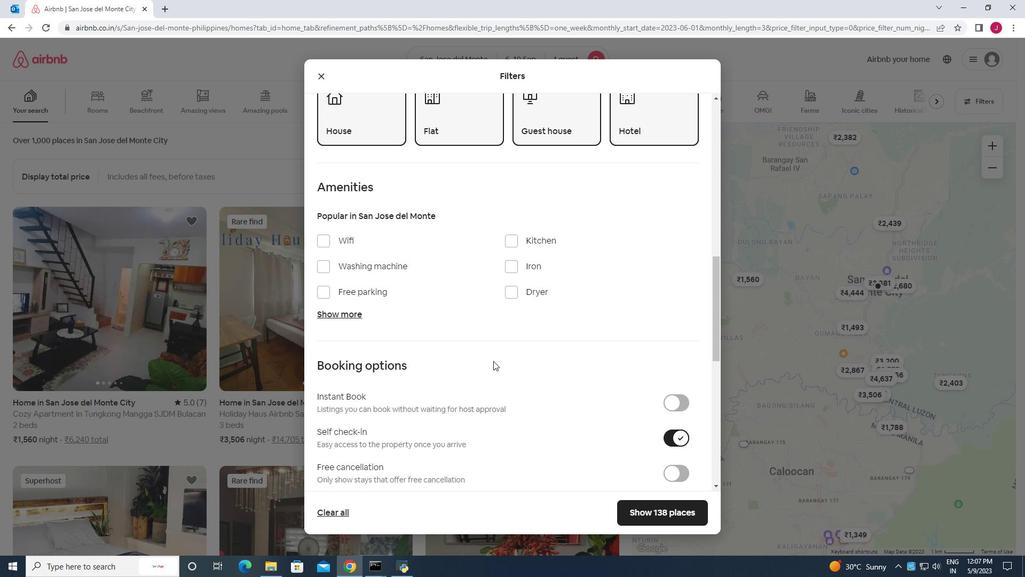 
Action: Mouse scrolled (493, 360) with delta (0, 0)
Screenshot: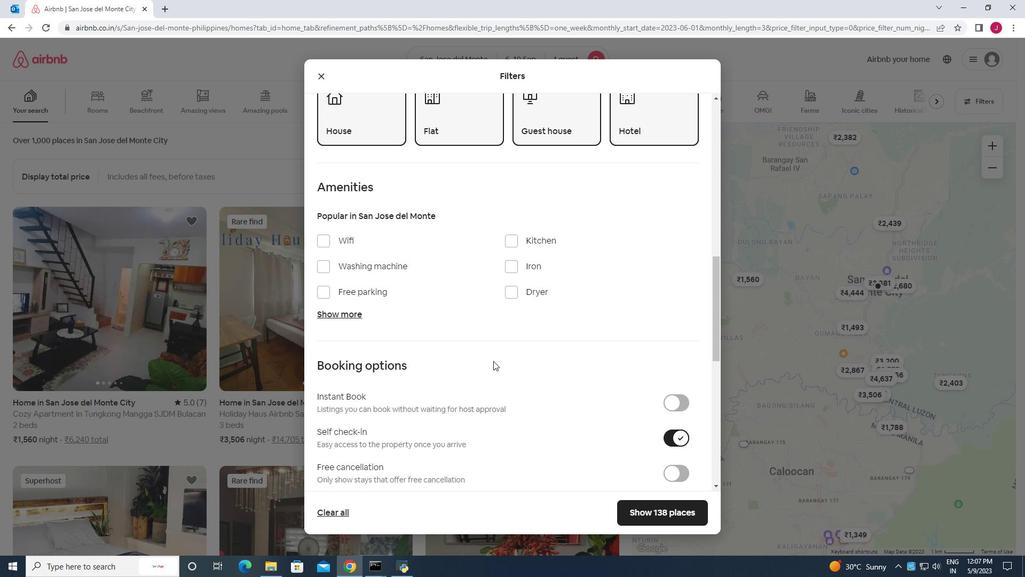 
Action: Mouse scrolled (493, 360) with delta (0, 0)
Screenshot: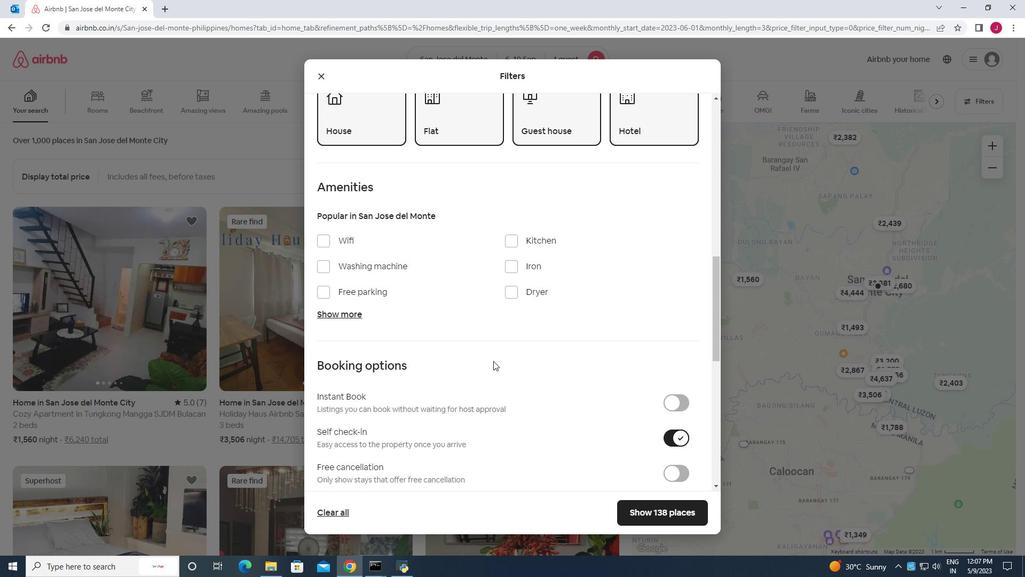 
Action: Mouse scrolled (493, 360) with delta (0, 0)
Screenshot: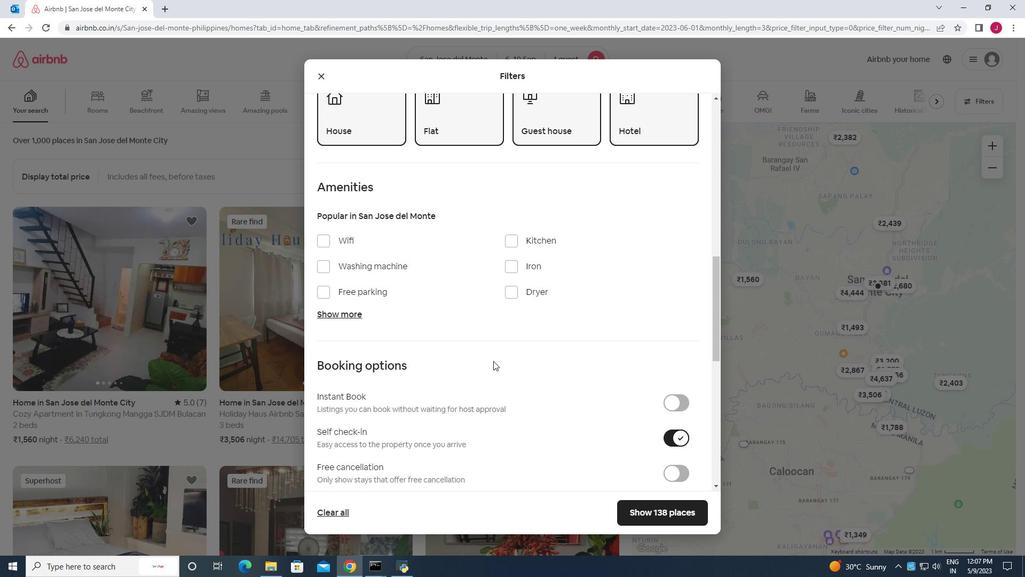 
Action: Mouse scrolled (493, 360) with delta (0, 0)
Screenshot: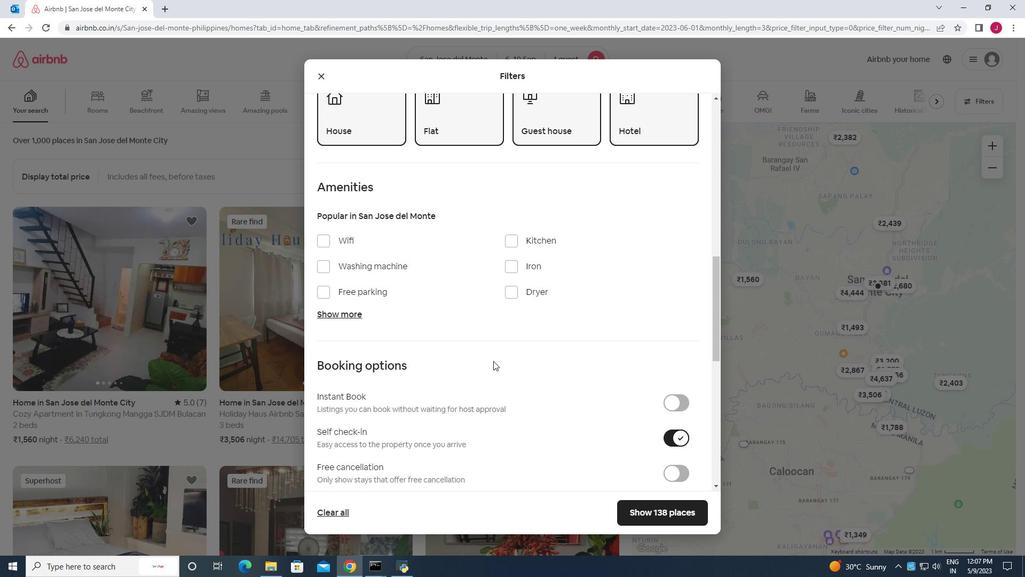 
Action: Mouse scrolled (493, 360) with delta (0, 0)
Screenshot: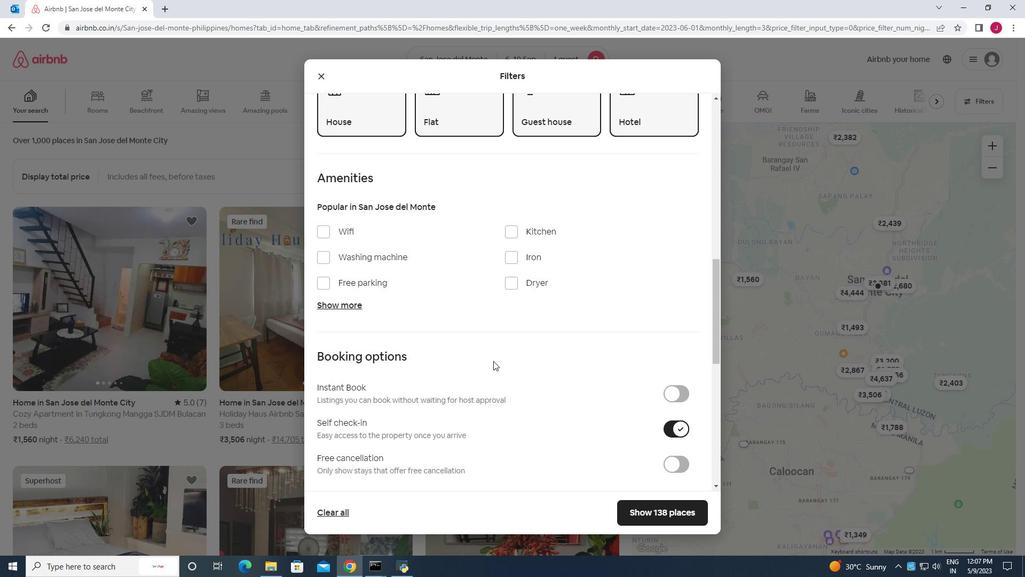 
Action: Mouse scrolled (493, 360) with delta (0, 0)
Screenshot: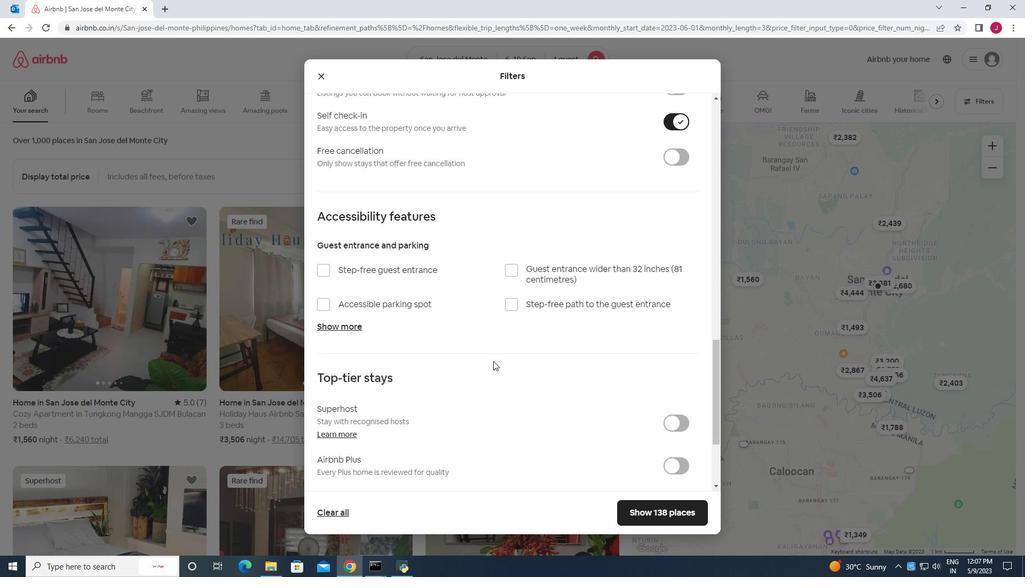 
Action: Mouse scrolled (493, 360) with delta (0, 0)
Screenshot: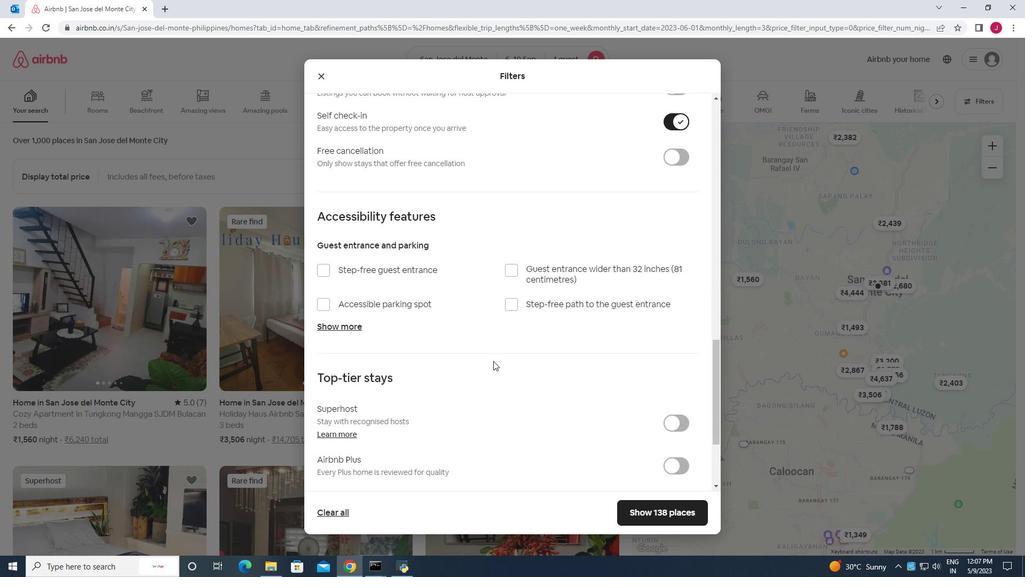 
Action: Mouse scrolled (493, 360) with delta (0, 0)
Screenshot: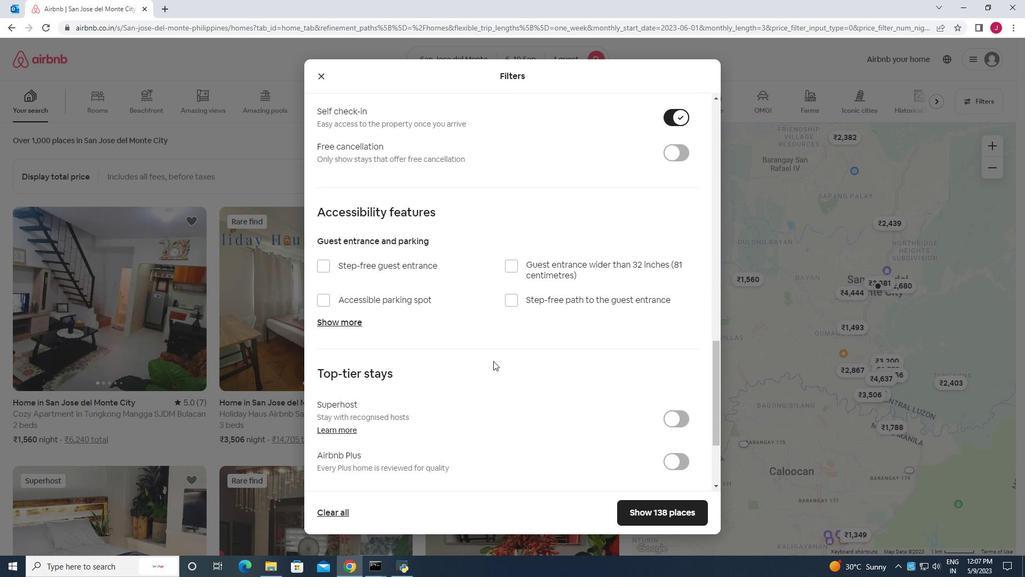 
Action: Mouse scrolled (493, 360) with delta (0, 0)
Screenshot: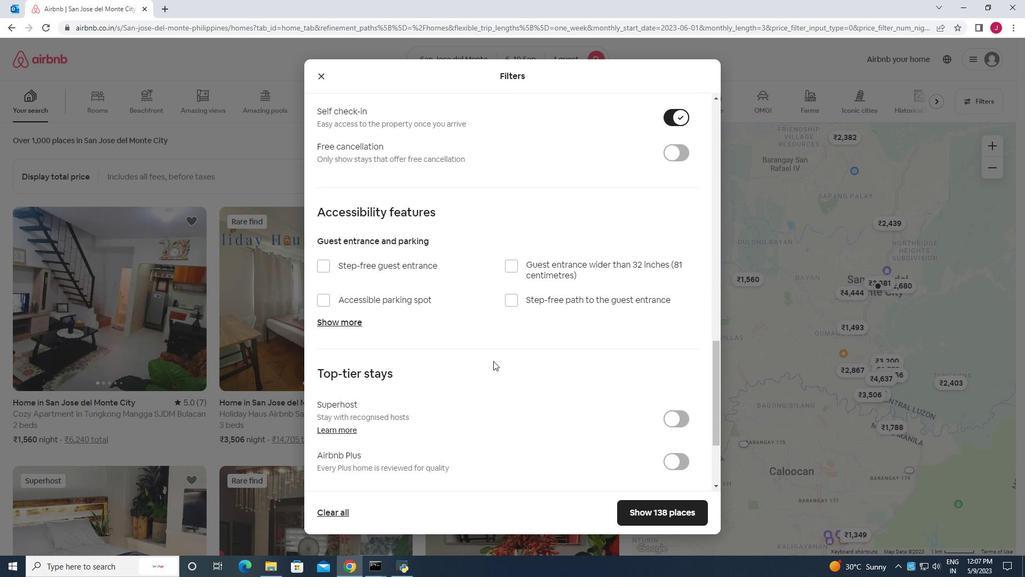 
Action: Mouse scrolled (493, 360) with delta (0, 0)
Screenshot: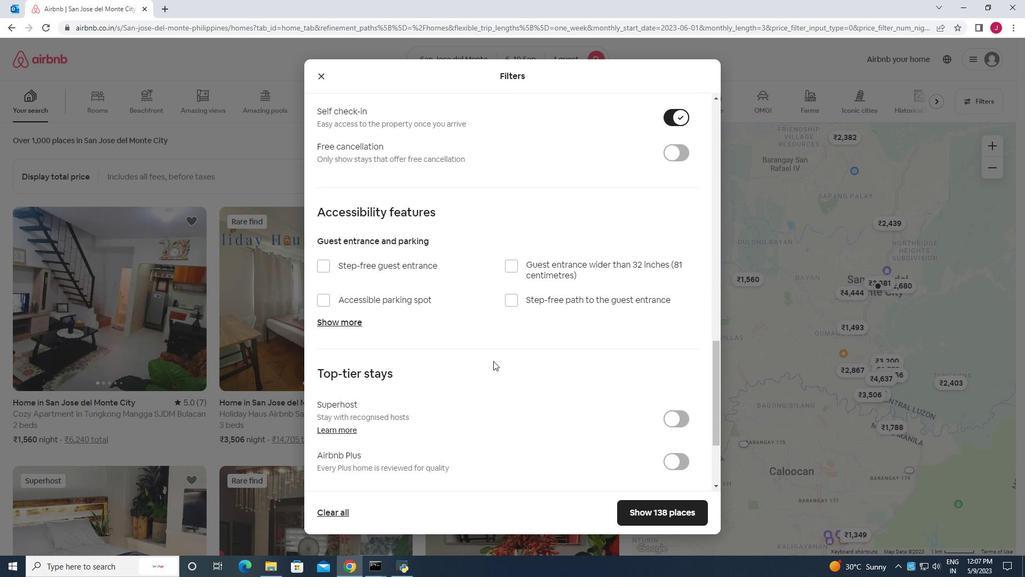 
Action: Mouse scrolled (493, 360) with delta (0, 0)
Screenshot: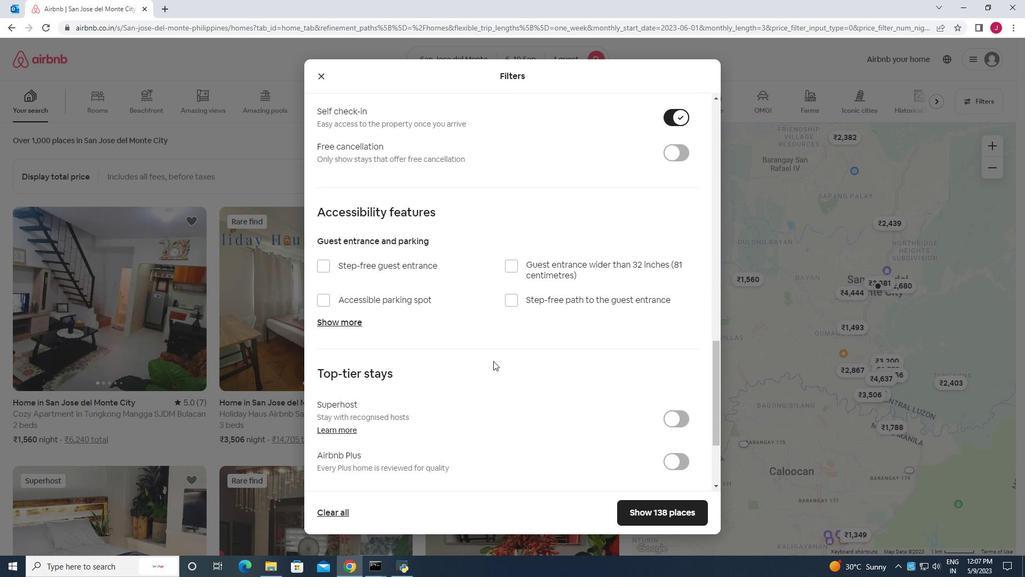 
Action: Mouse moved to (489, 360)
Screenshot: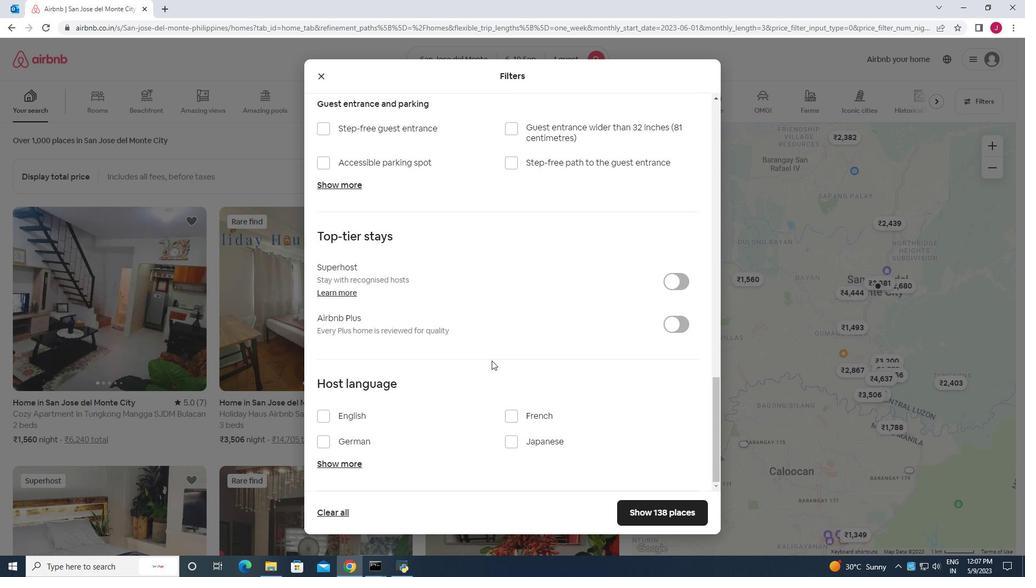 
Action: Mouse scrolled (490, 360) with delta (0, 0)
Screenshot: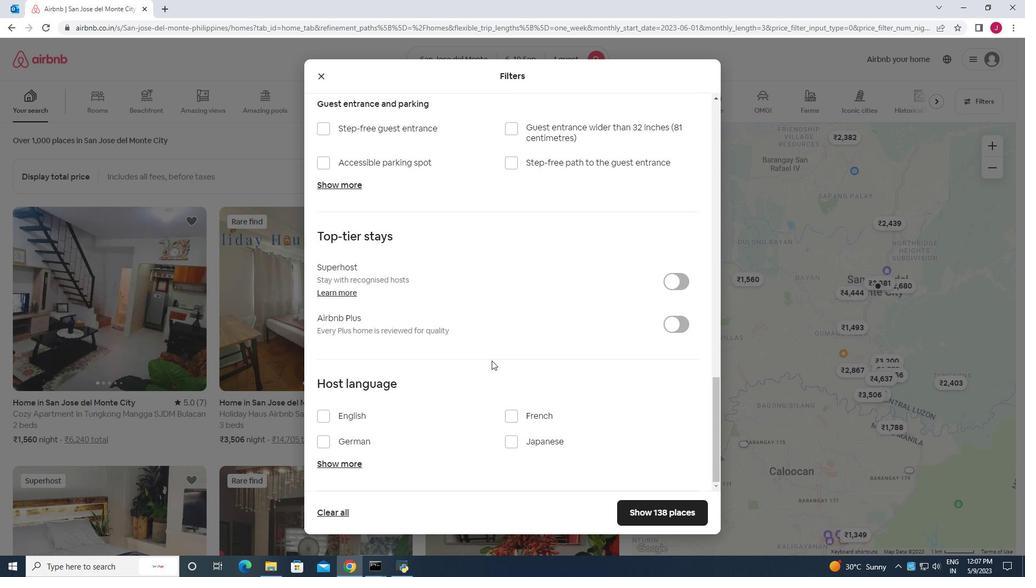 
Action: Mouse moved to (484, 361)
Screenshot: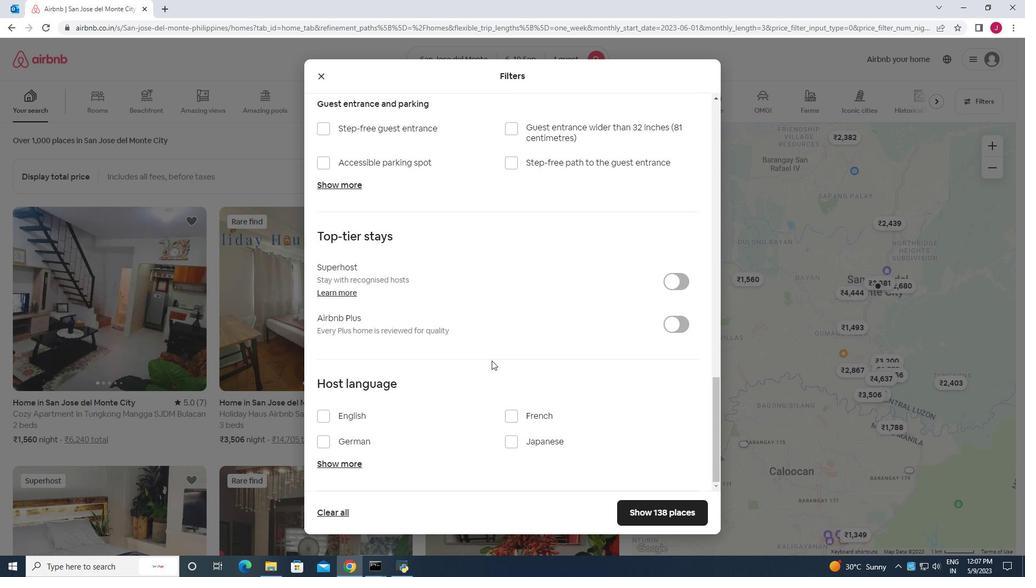 
Action: Mouse scrolled (484, 360) with delta (0, 0)
Screenshot: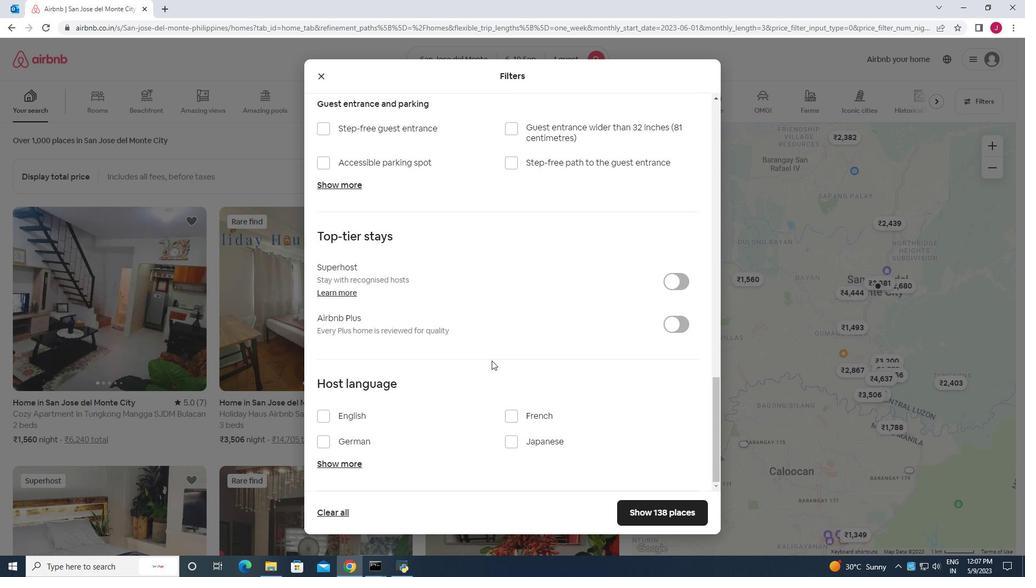 
Action: Mouse moved to (475, 361)
Screenshot: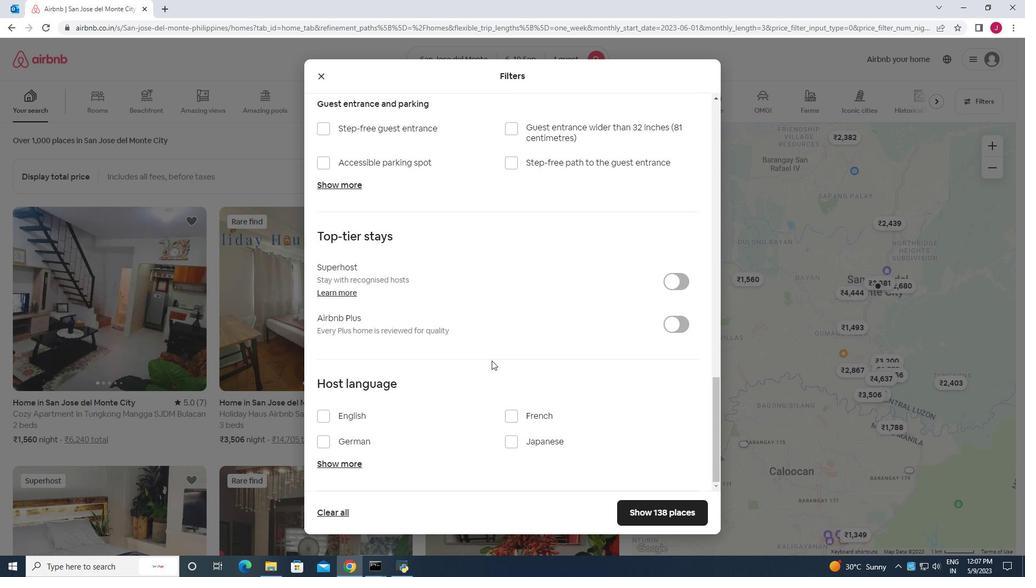 
Action: Mouse scrolled (475, 361) with delta (0, 0)
Screenshot: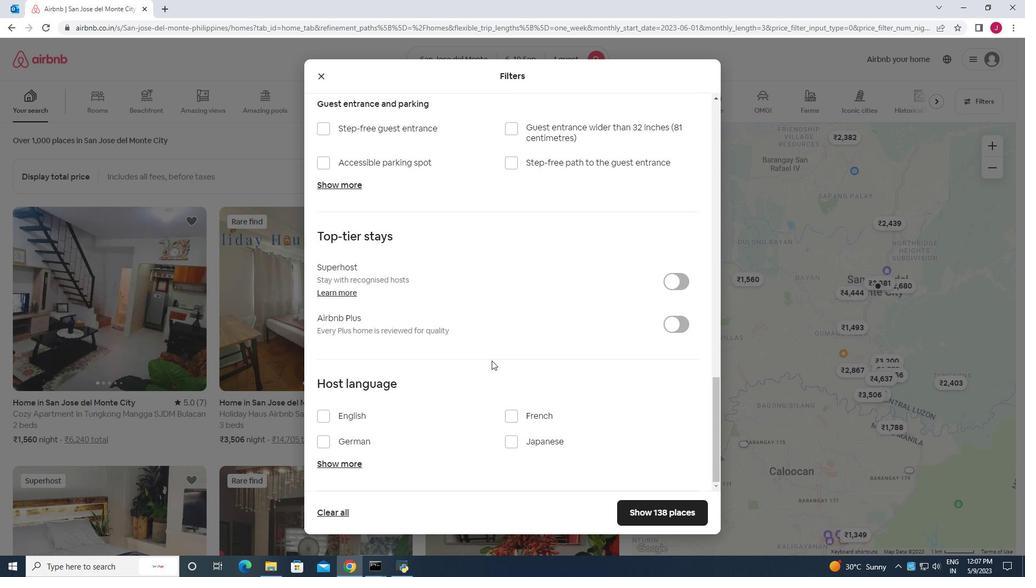 
Action: Mouse moved to (328, 415)
Screenshot: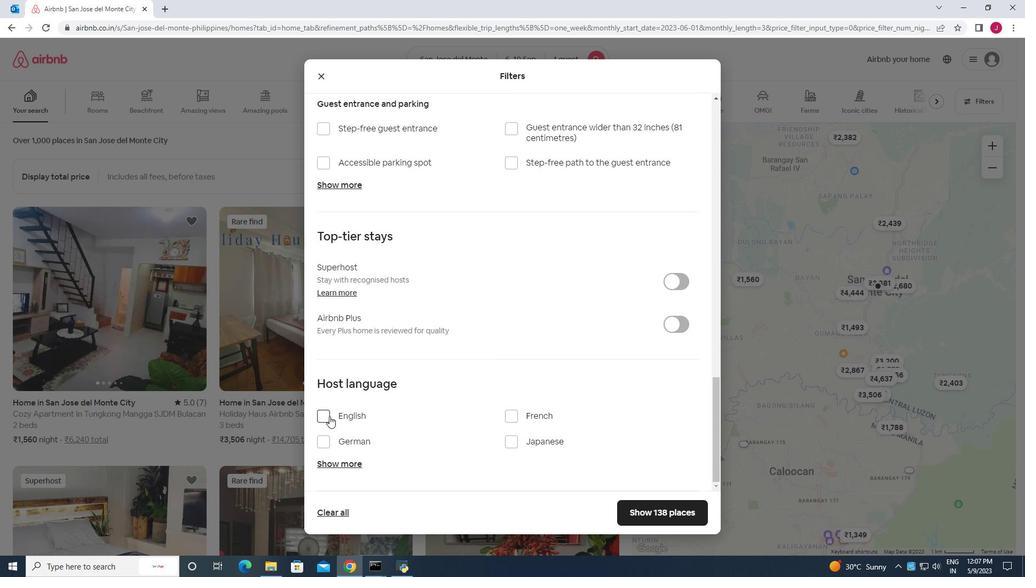 
Action: Mouse pressed left at (328, 415)
Screenshot: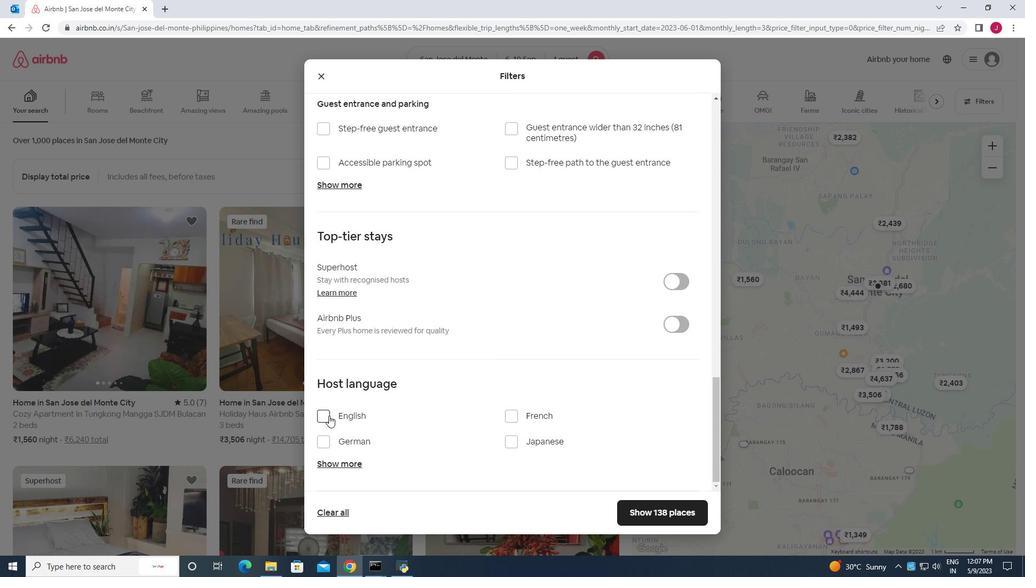 
Action: Mouse moved to (653, 512)
Screenshot: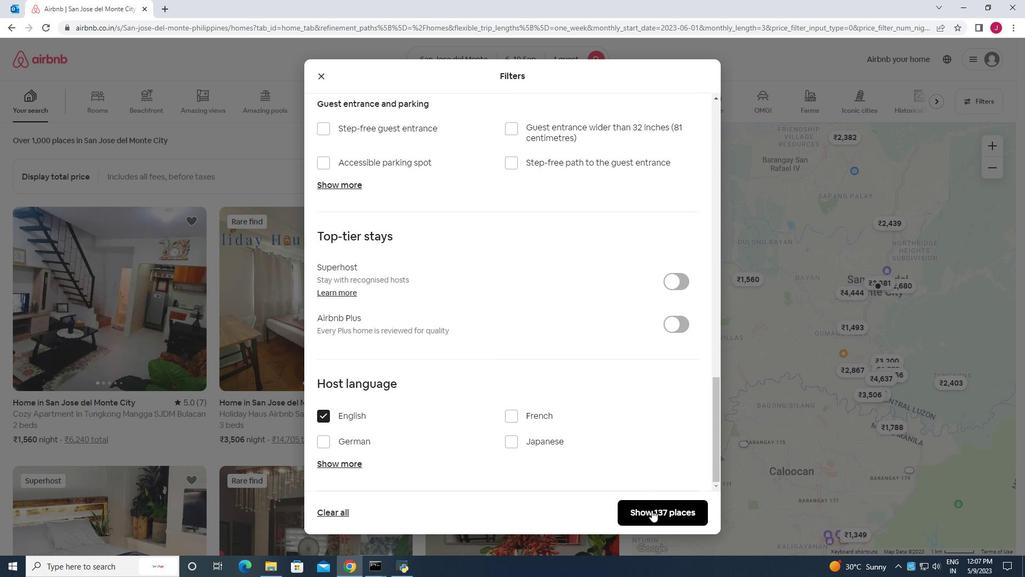 
Action: Mouse pressed left at (653, 512)
Screenshot: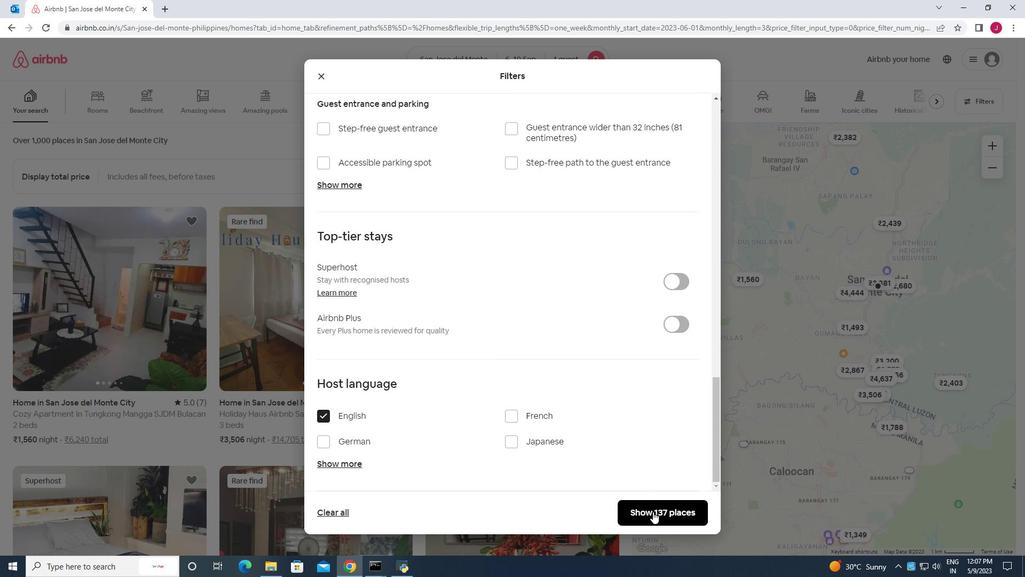 
Action: Mouse moved to (649, 503)
Screenshot: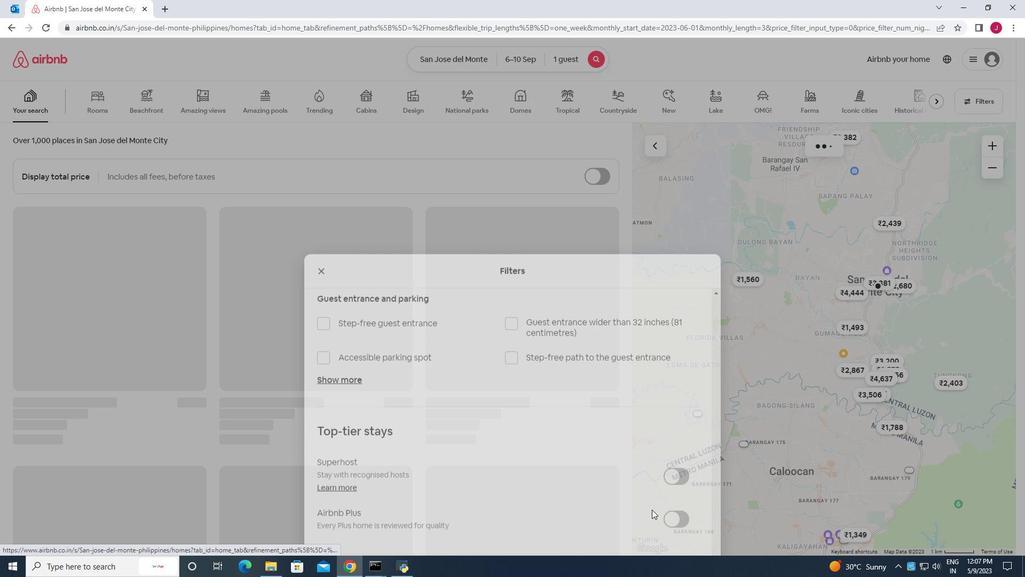 
